 Task: Add an event with the title Performance Improvement Plan Progress Check, date '2024/04/14', time 8:50 AM to 10:50 AMand add a description: During the Quality Assurance Check, a dedicated team or quality assurance professionals will conduct a comprehensive assessment of the project against predetermined quality criteria. The team will review various aspects, including project documentation, processes, methodologies, and actual deliverables, to ensure they meet the defined quality standards., put the event into Red category . Add location for the event as: Johannesburg, South Africa, logged in from the account softage.4@softage.netand send the event invitation to softage.5@softage.net and softage.6@softage.net. Set a reminder for the event At time of event
Action: Mouse moved to (152, 118)
Screenshot: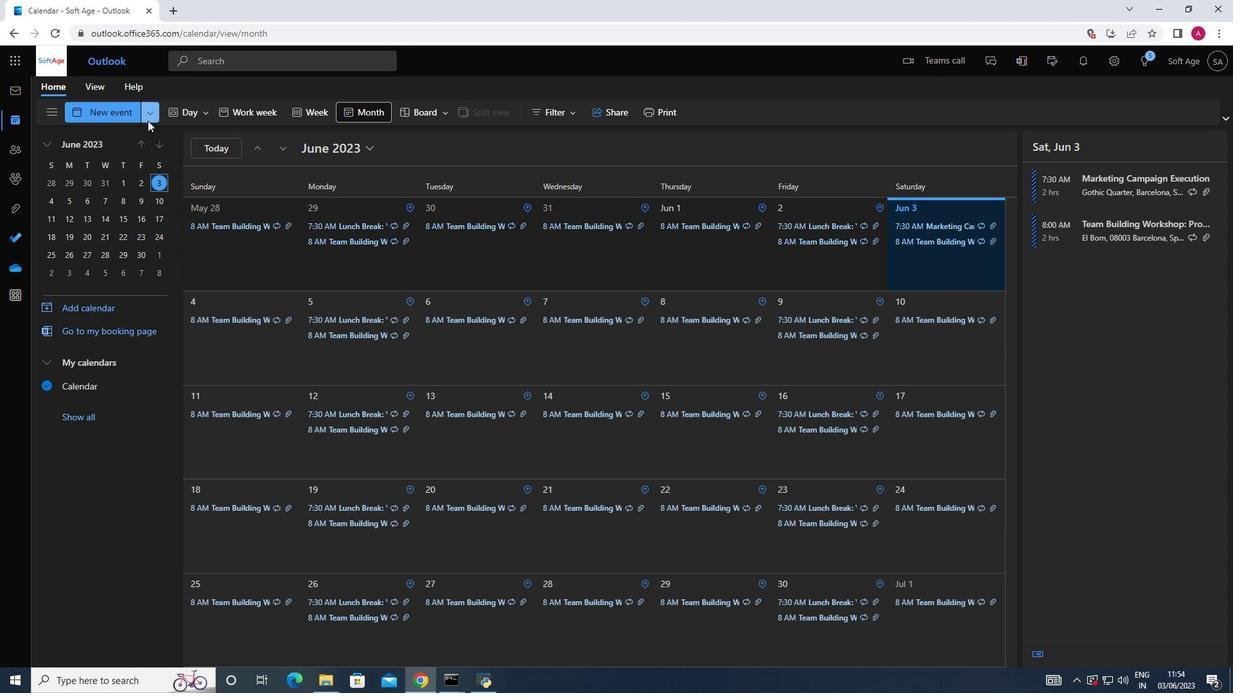 
Action: Mouse pressed left at (152, 118)
Screenshot: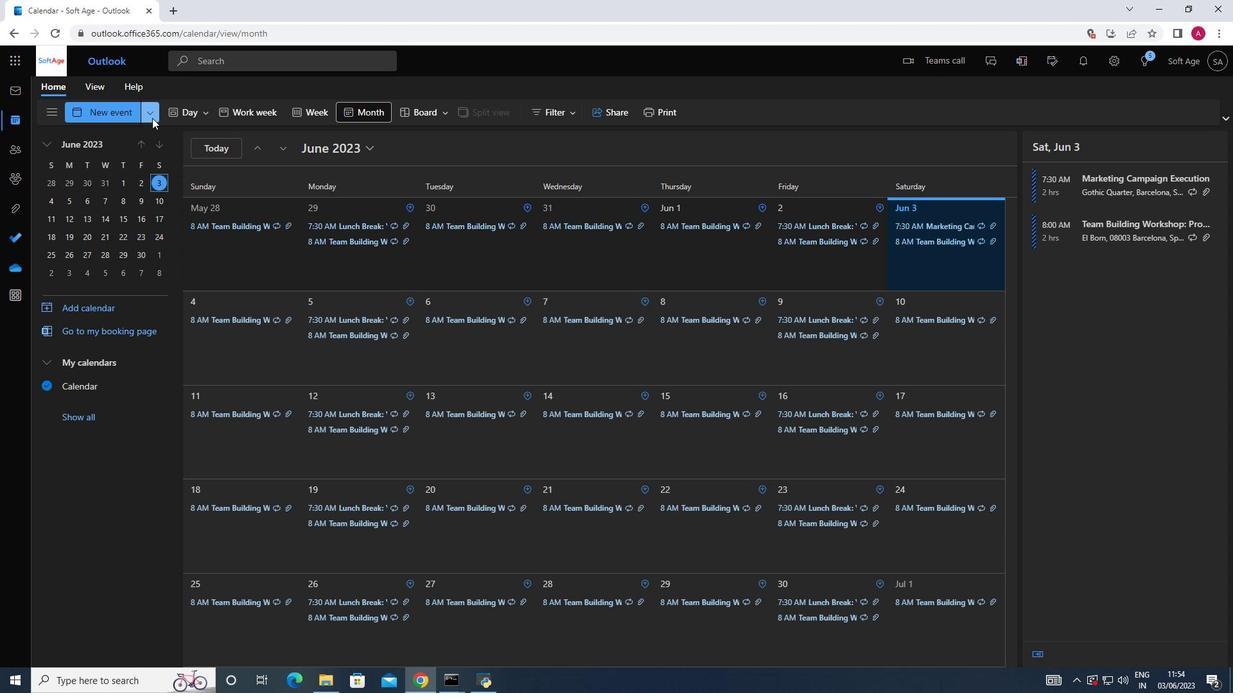 
Action: Mouse moved to (145, 162)
Screenshot: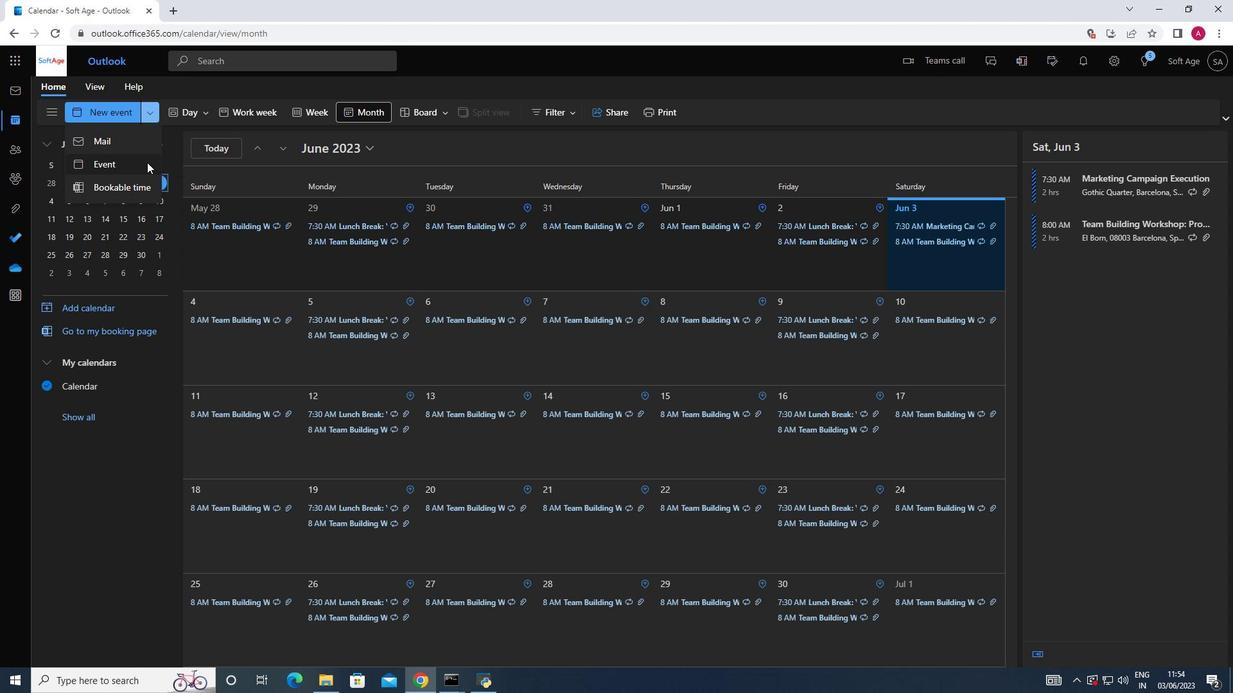 
Action: Mouse pressed left at (145, 162)
Screenshot: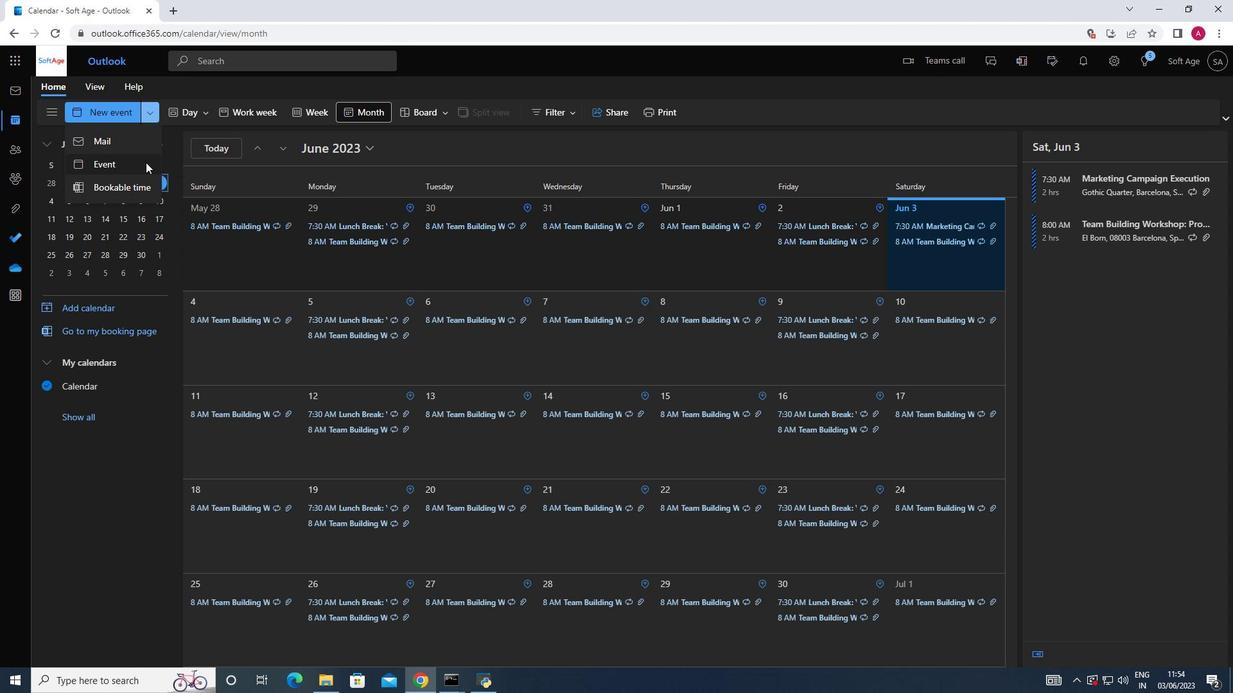 
Action: Mouse moved to (327, 193)
Screenshot: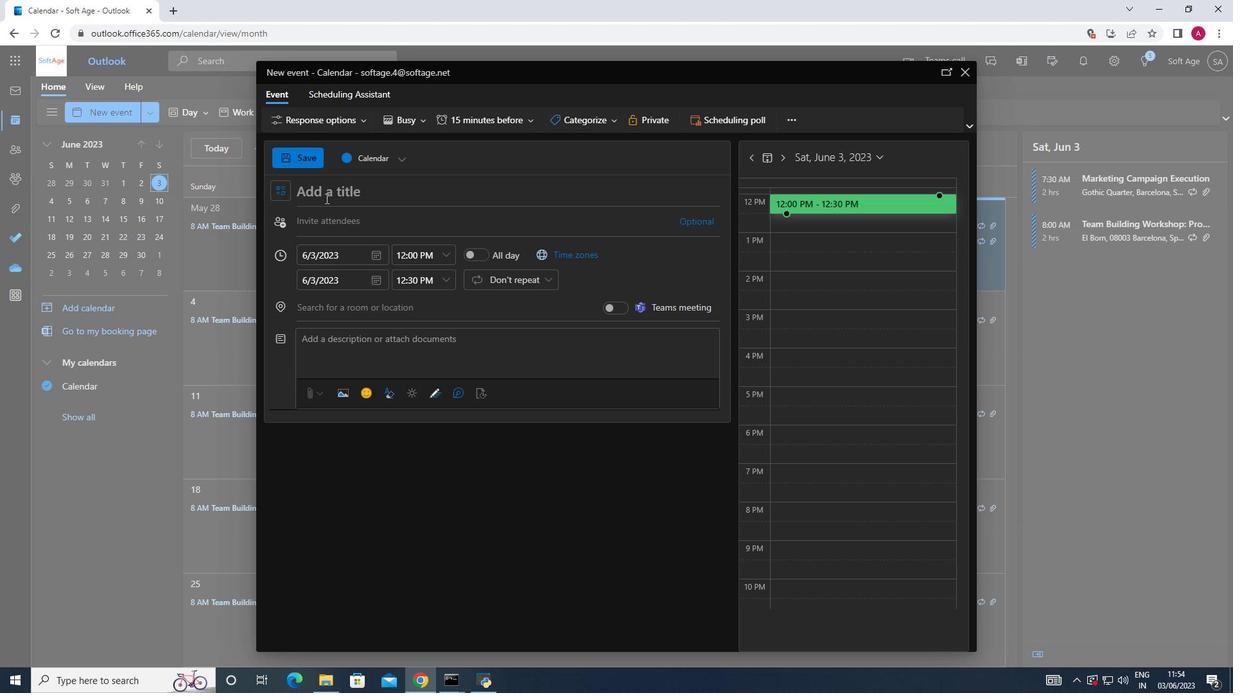 
Action: Mouse pressed left at (327, 193)
Screenshot: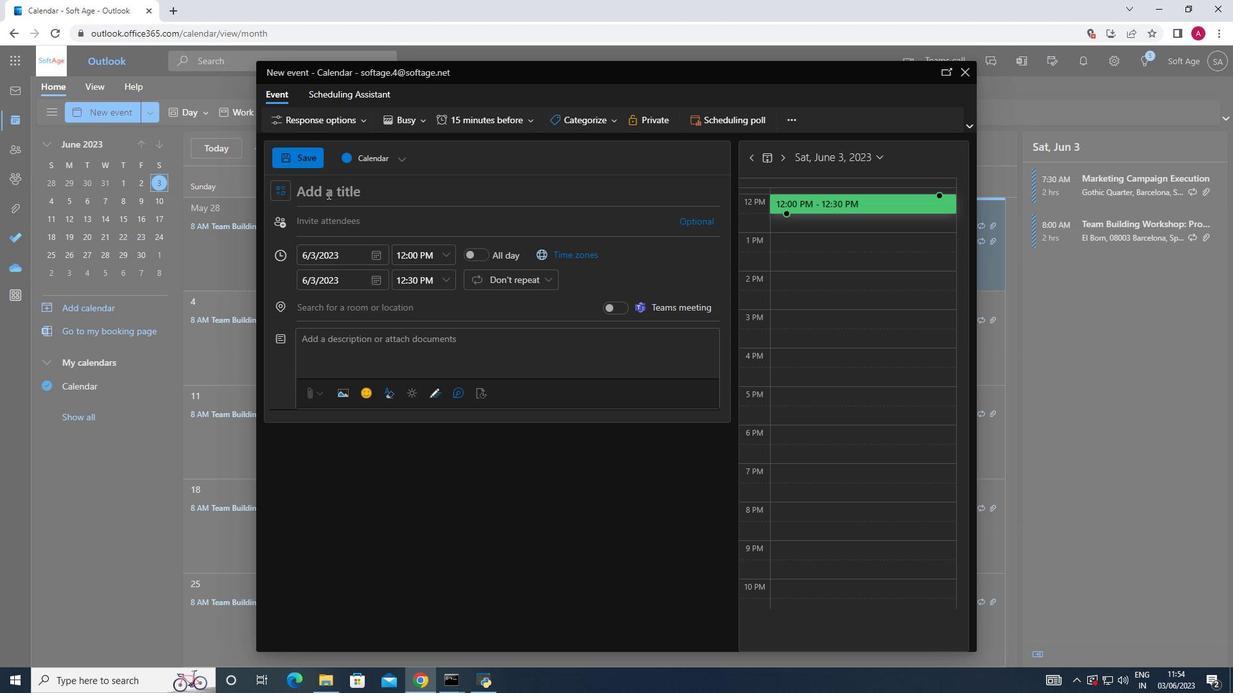 
Action: Key pressed <Key.shift>Performance<Key.space><Key.shift>Improvement<Key.space><Key.shift><Key.shift><Key.shift><Key.shift><Key.shift><Key.shift><Key.shift>Plan<Key.space><Key.shift>Progress<Key.space><Key.shift><Key.shift><Key.shift><Key.shift>Check
Screenshot: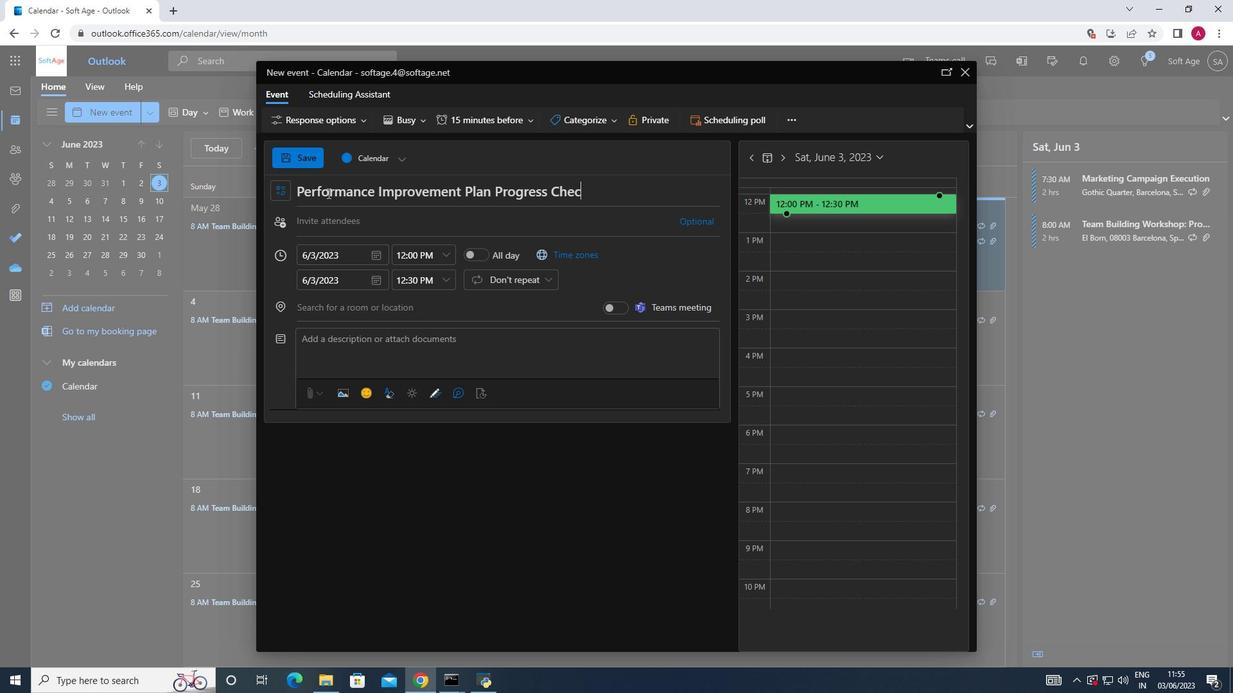 
Action: Mouse moved to (371, 260)
Screenshot: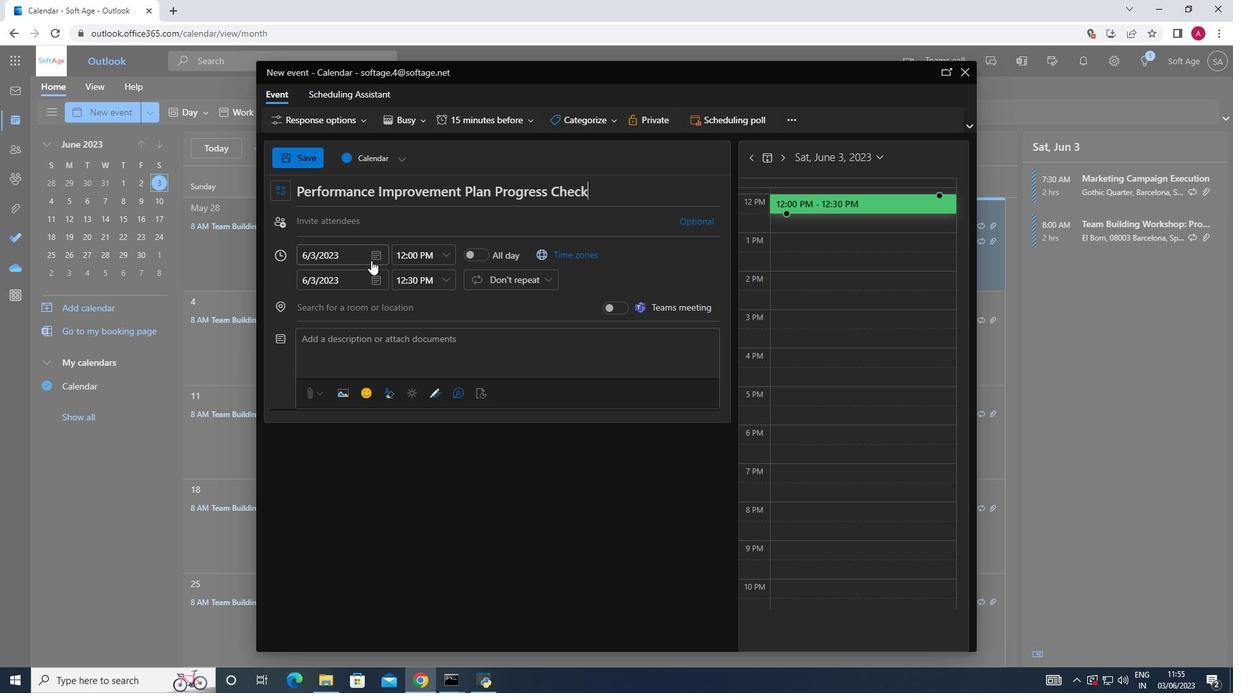 
Action: Mouse pressed left at (371, 260)
Screenshot: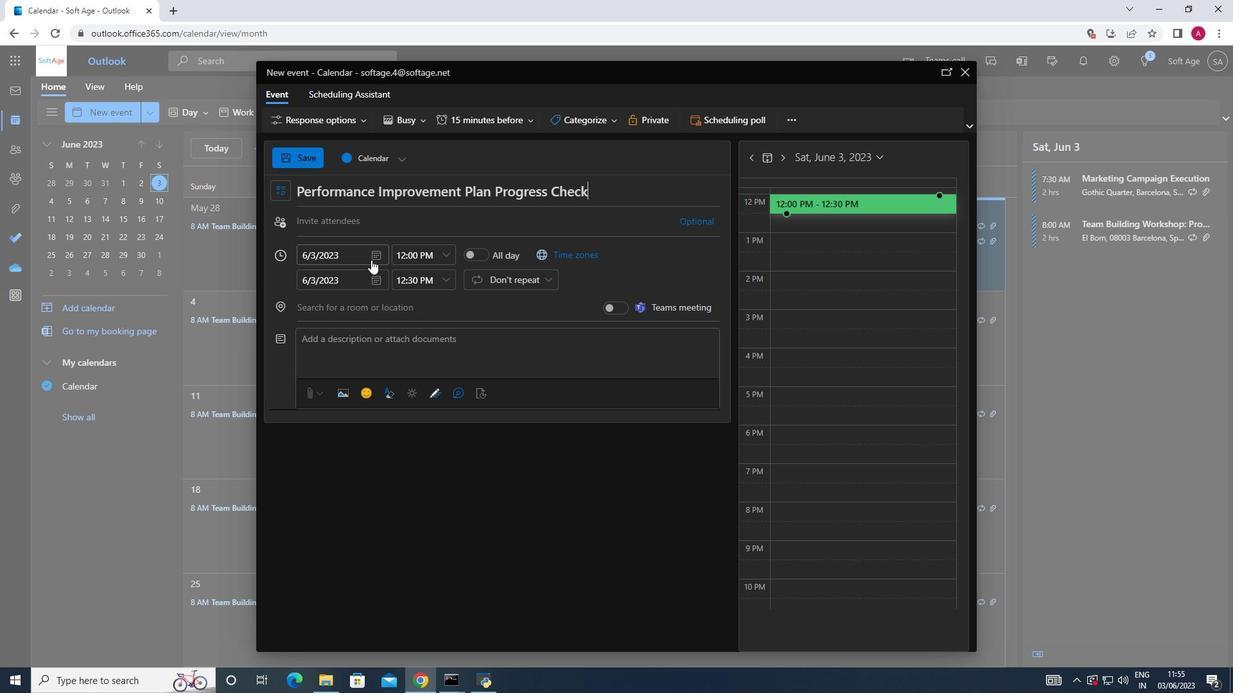 
Action: Mouse moved to (420, 280)
Screenshot: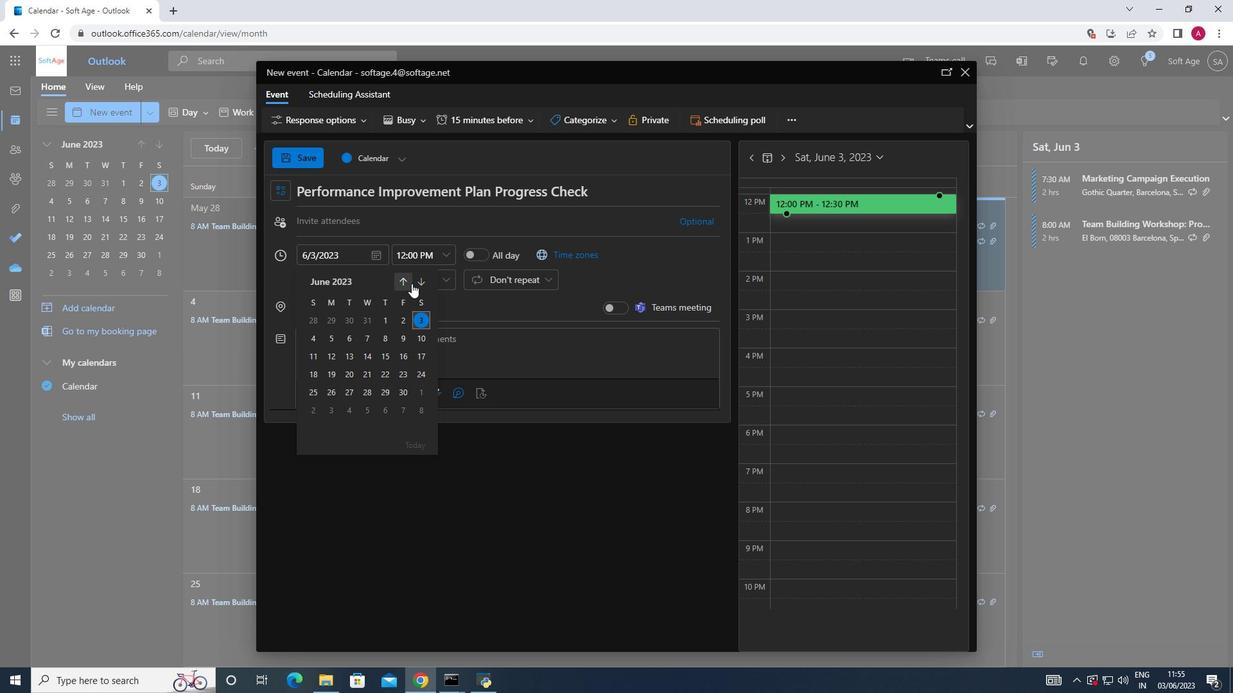 
Action: Mouse pressed left at (420, 280)
Screenshot: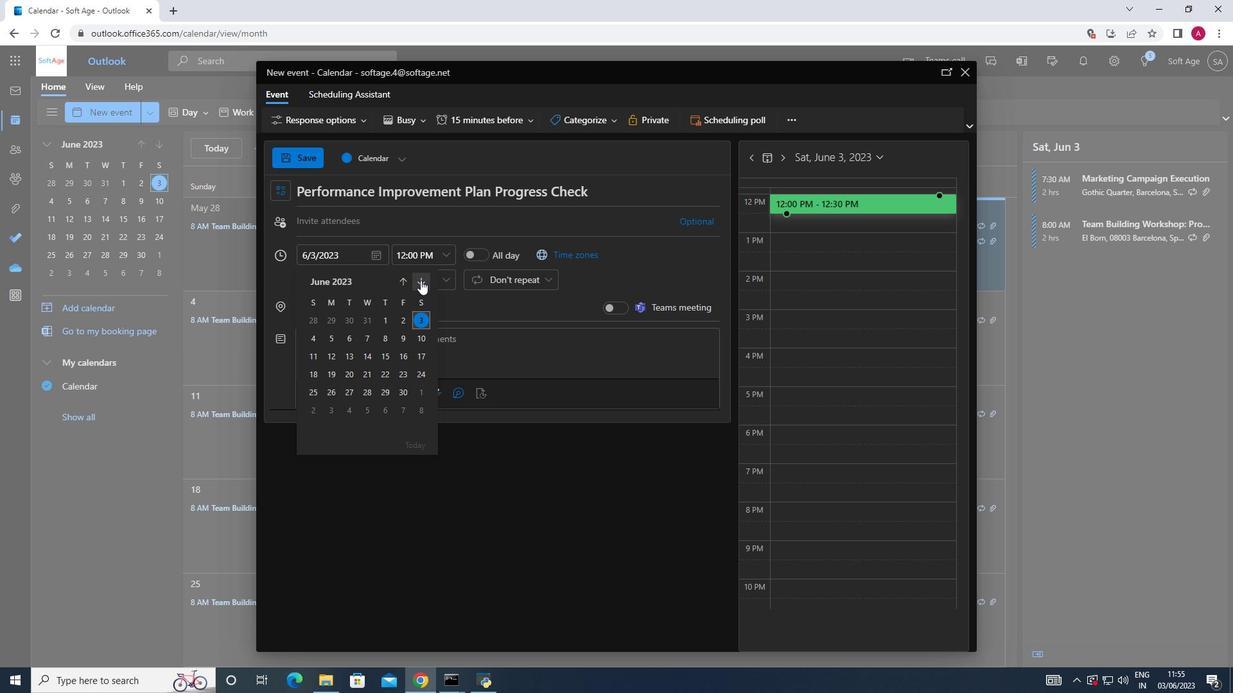 
Action: Mouse moved to (421, 280)
Screenshot: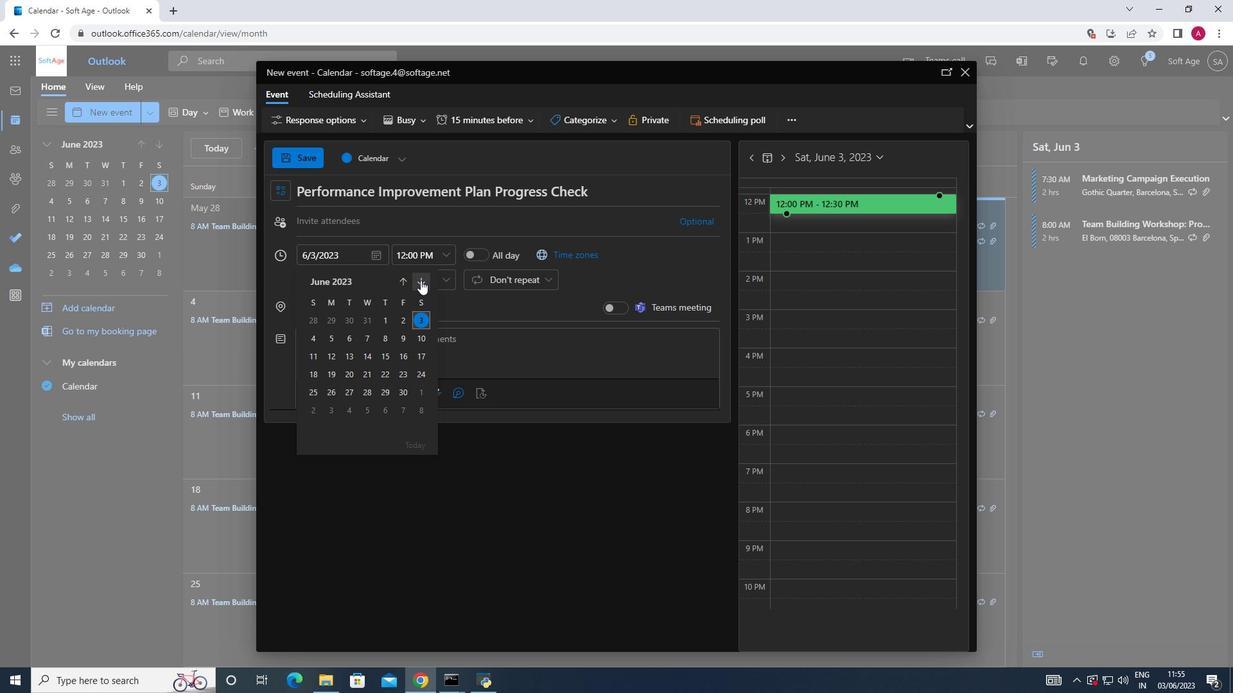 
Action: Mouse pressed left at (421, 280)
Screenshot: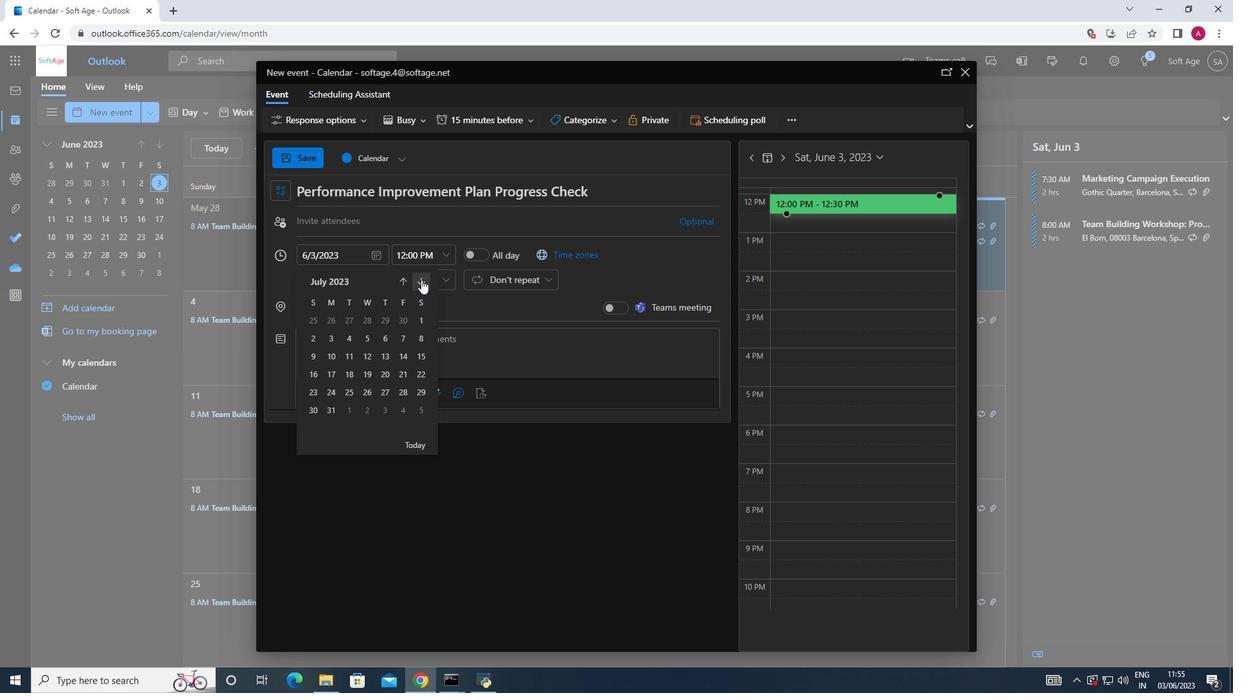 
Action: Mouse pressed left at (421, 280)
Screenshot: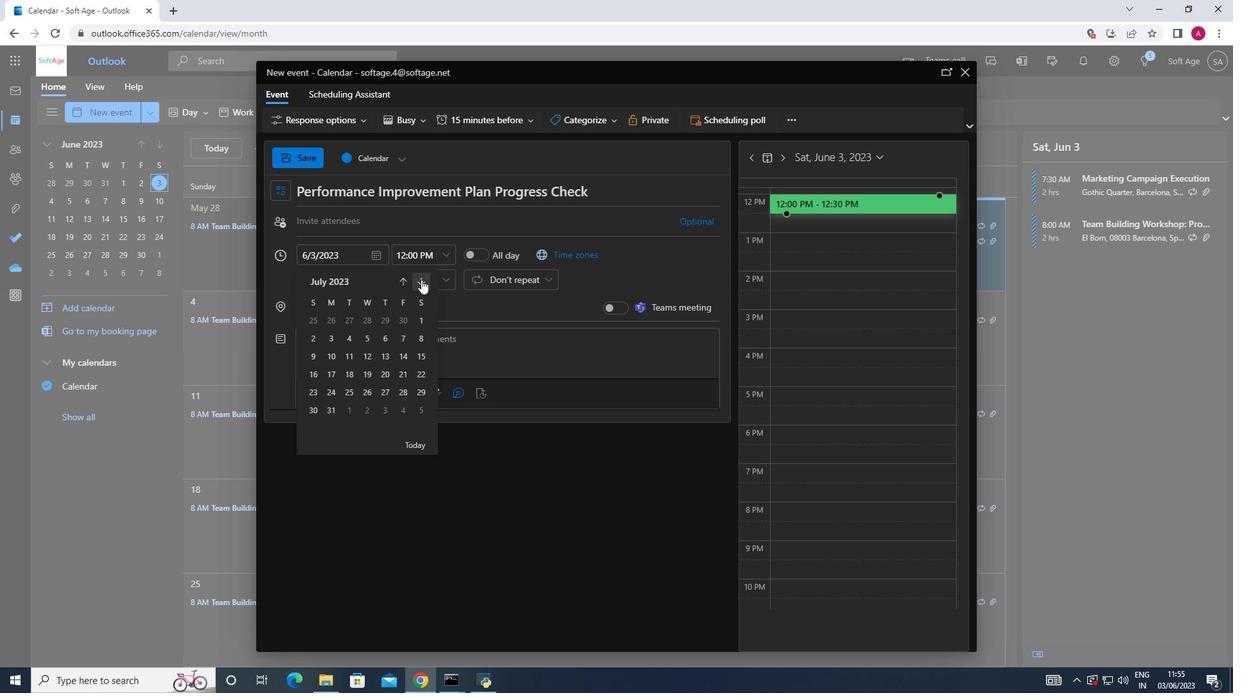 
Action: Mouse pressed left at (421, 280)
Screenshot: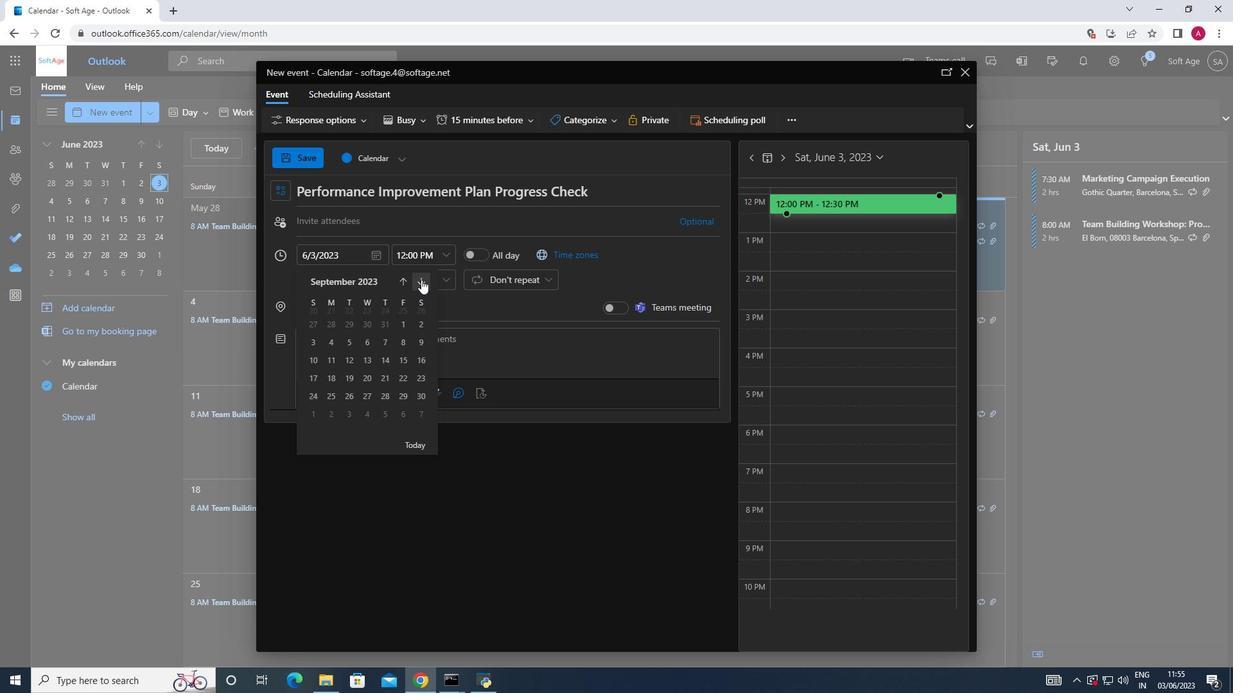 
Action: Mouse pressed left at (421, 280)
Screenshot: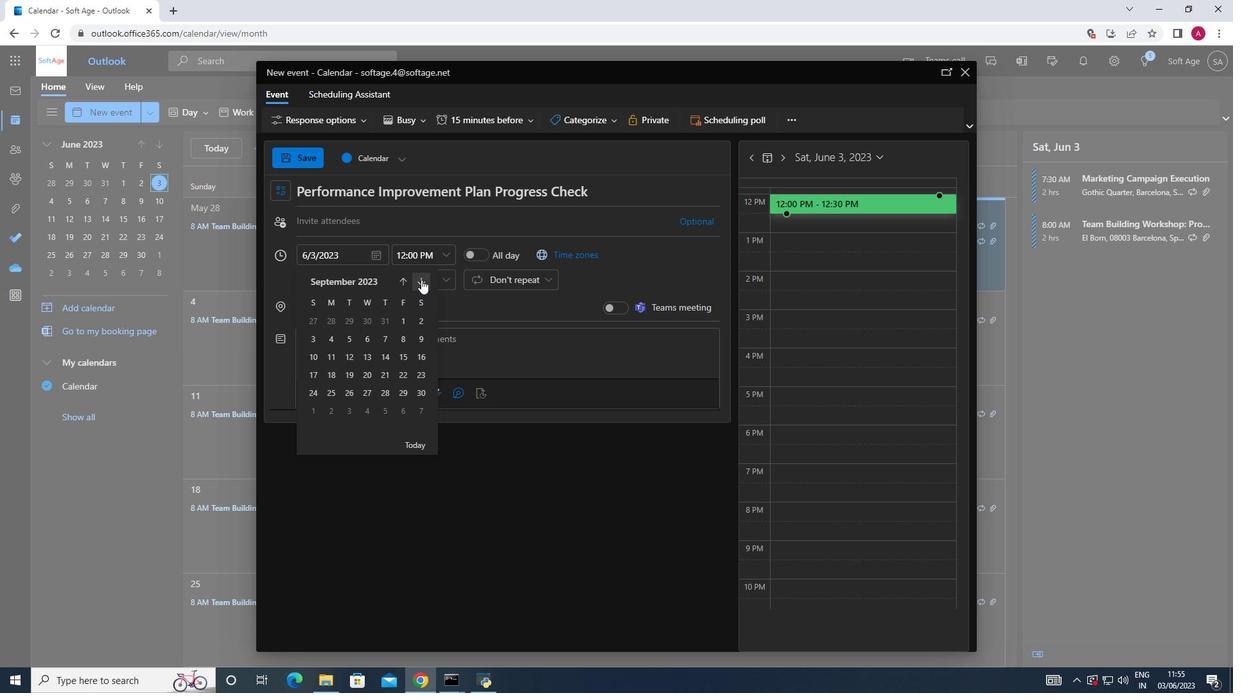 
Action: Mouse pressed left at (421, 280)
Screenshot: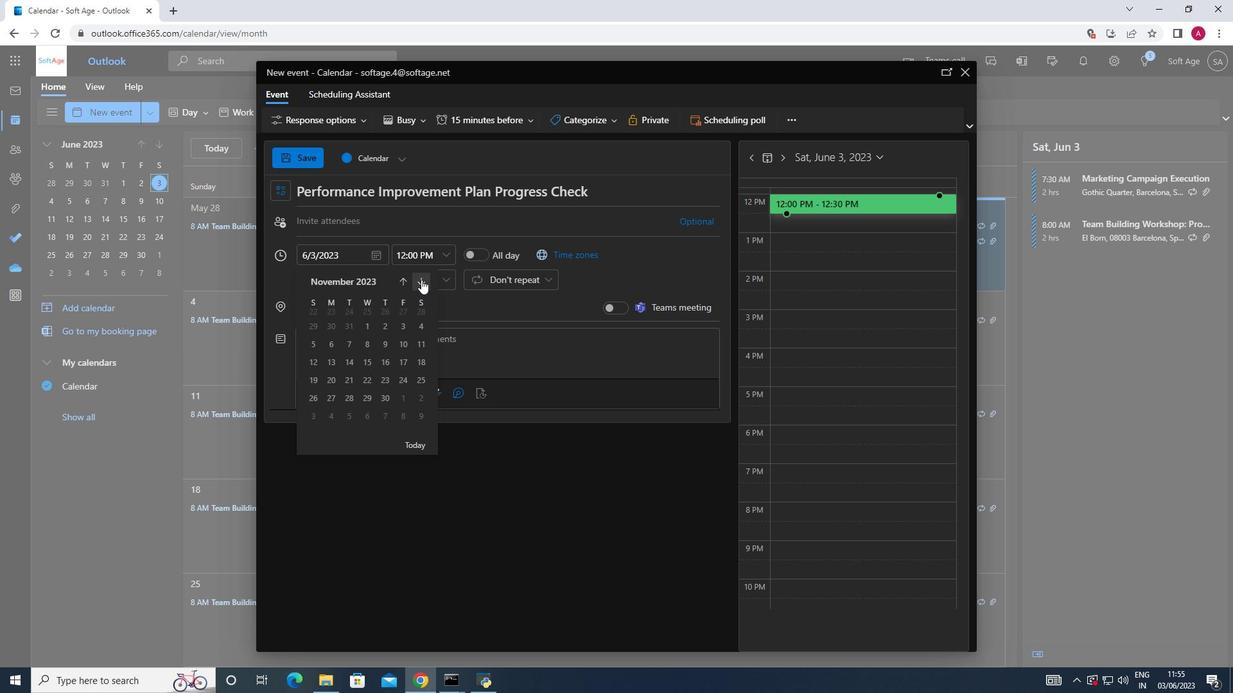 
Action: Mouse pressed left at (421, 280)
Screenshot: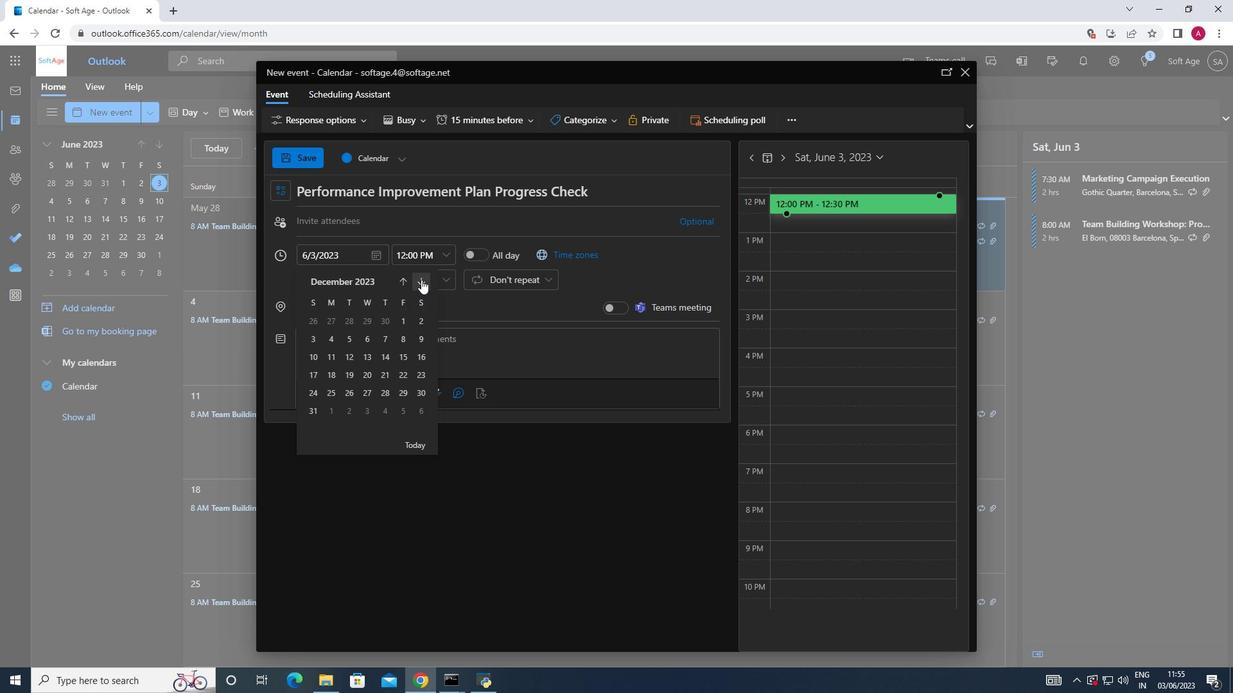 
Action: Mouse pressed left at (421, 280)
Screenshot: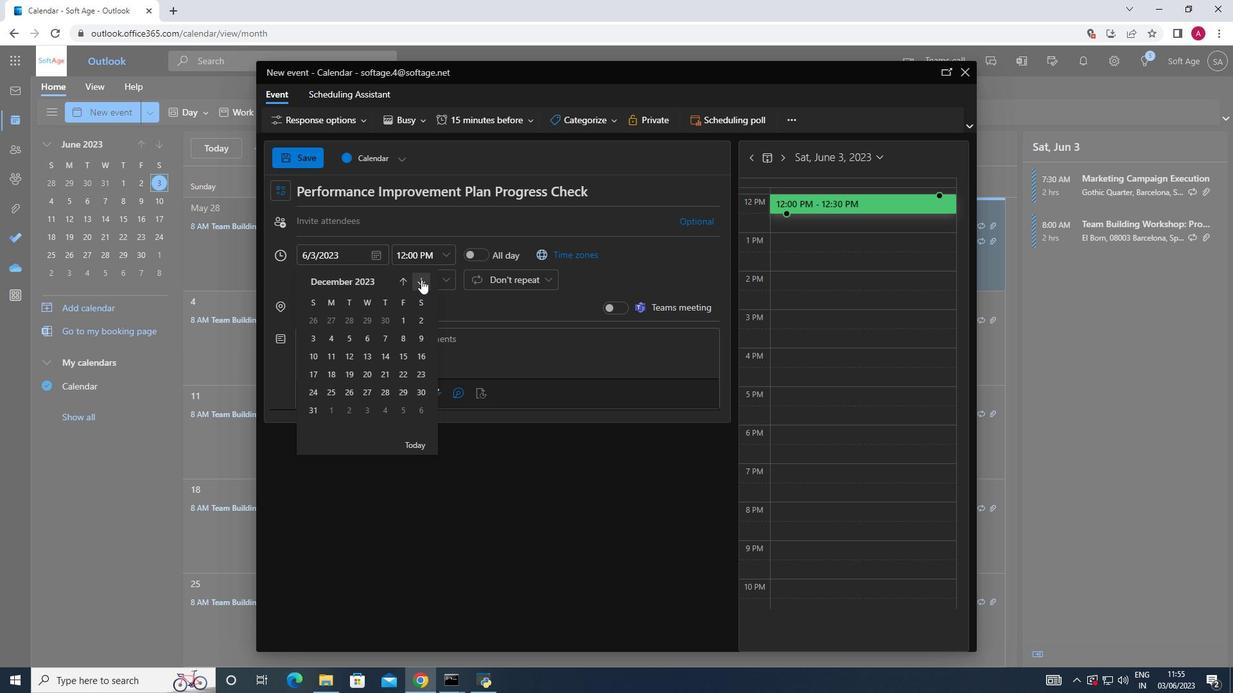 
Action: Mouse pressed left at (421, 280)
Screenshot: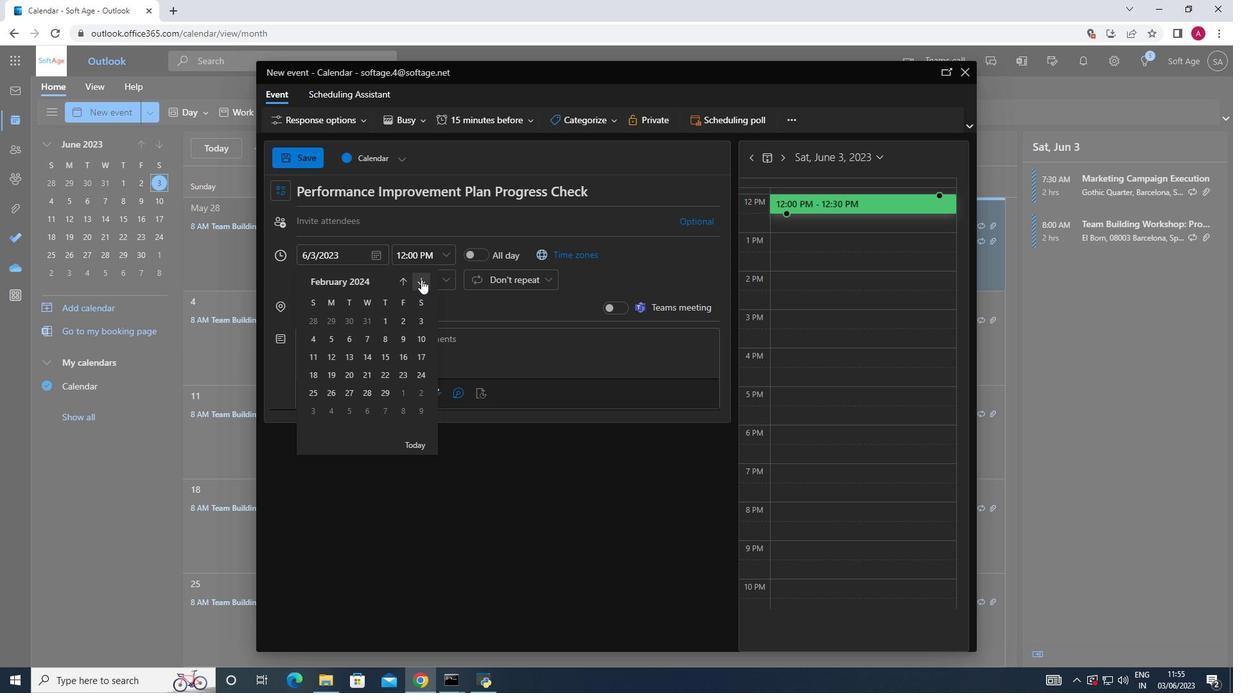 
Action: Mouse pressed left at (421, 280)
Screenshot: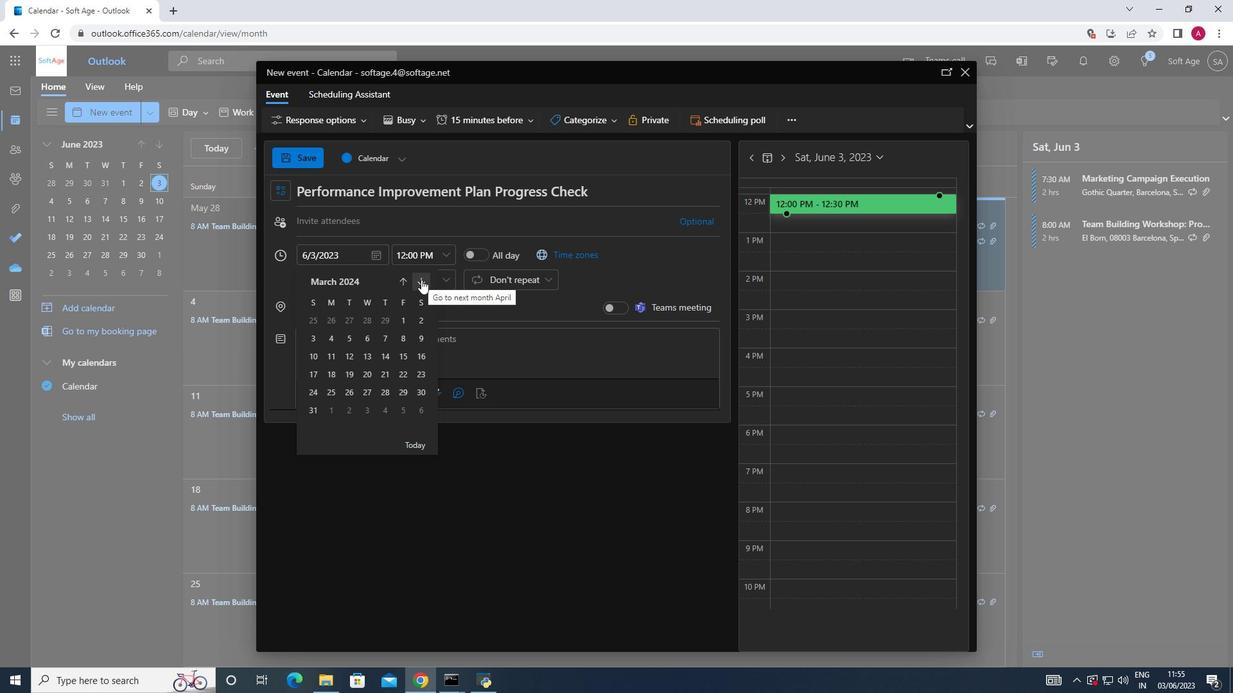 
Action: Mouse moved to (318, 356)
Screenshot: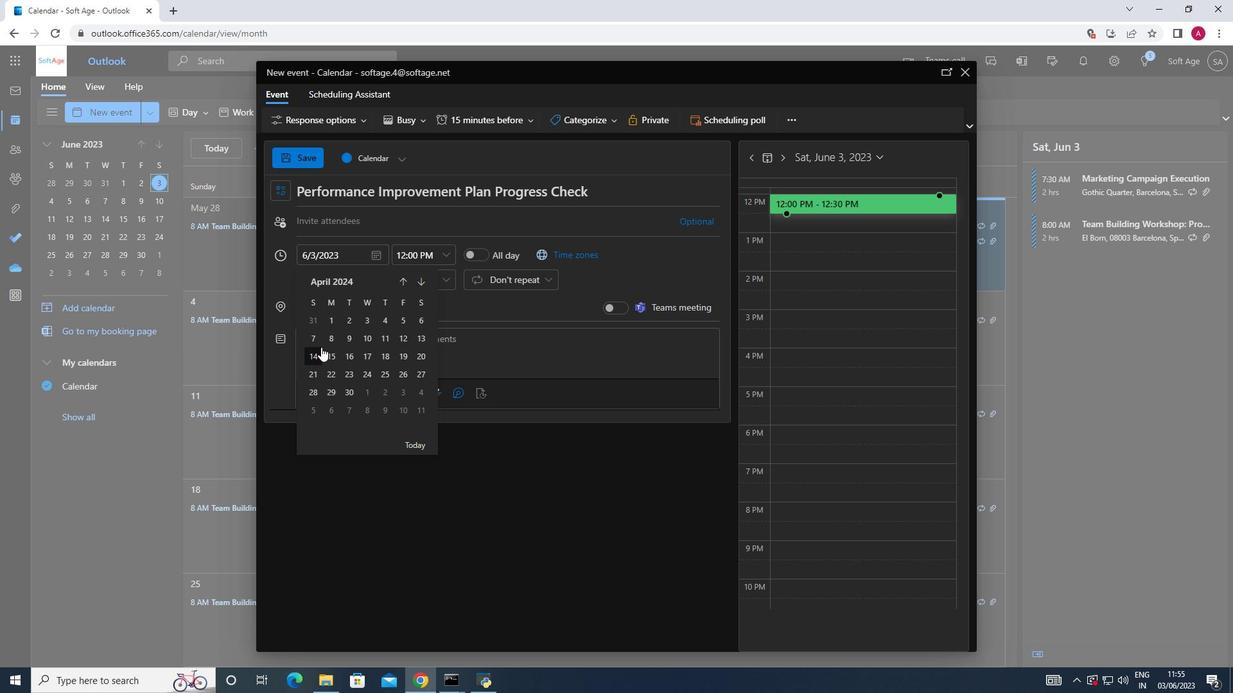 
Action: Mouse pressed left at (318, 356)
Screenshot: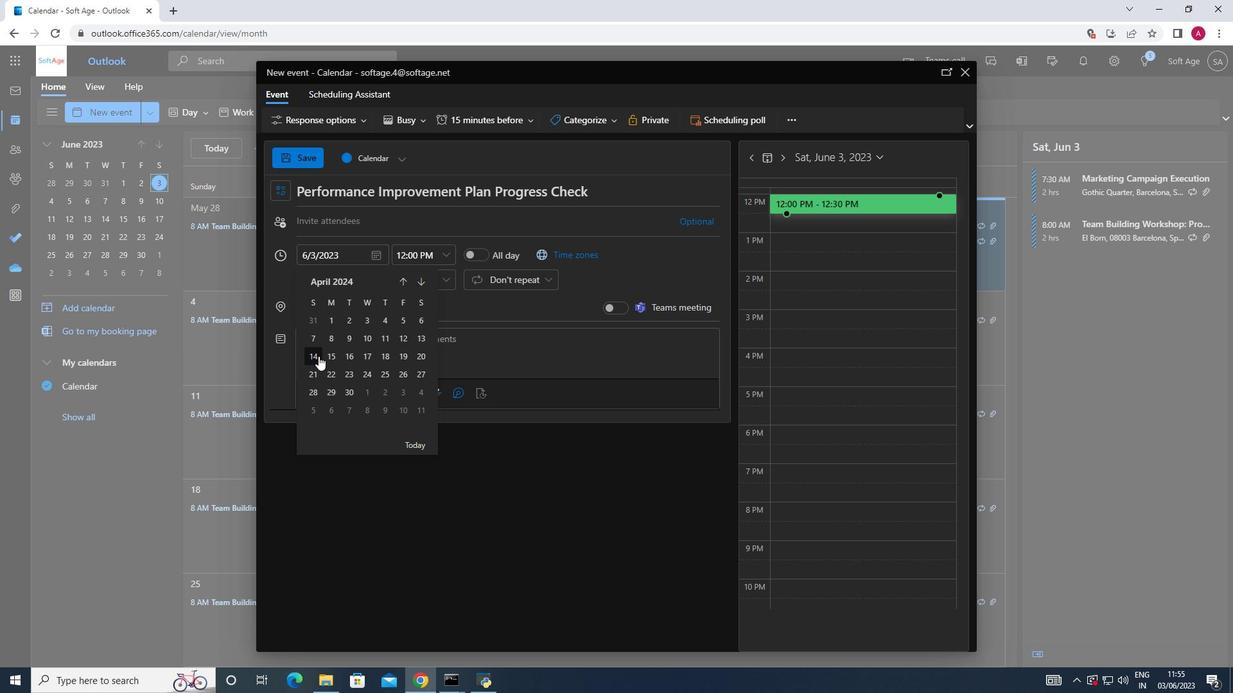 
Action: Mouse moved to (442, 258)
Screenshot: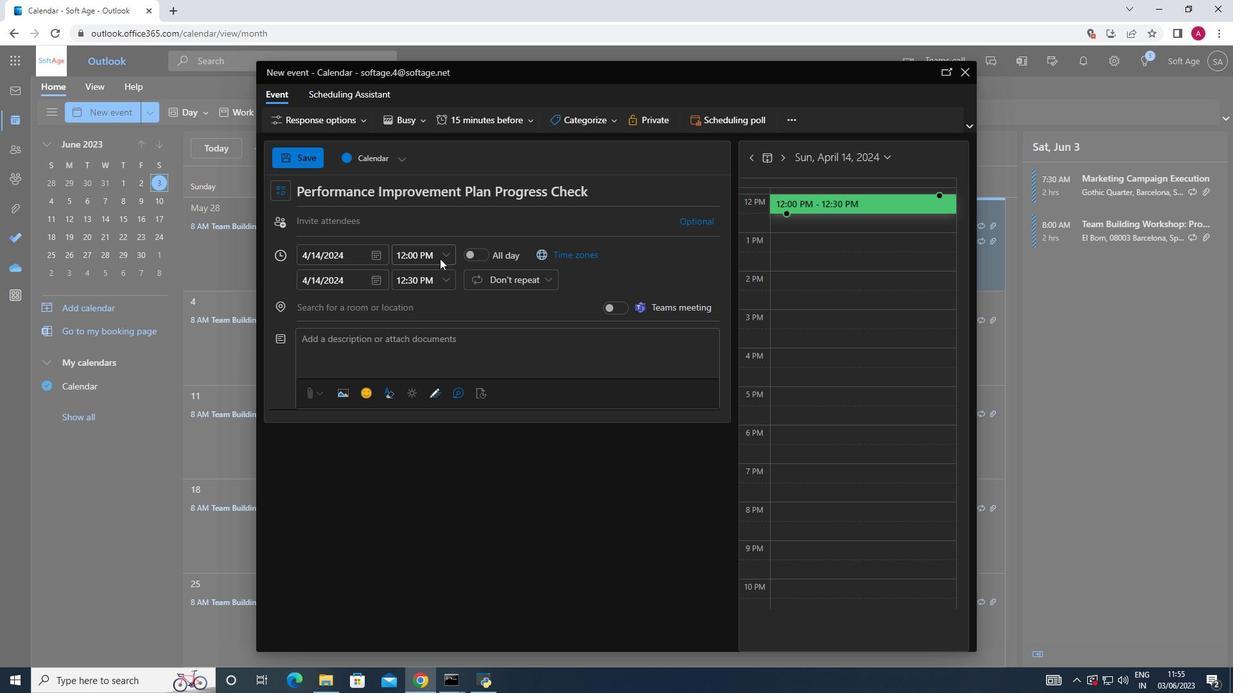 
Action: Mouse pressed left at (442, 258)
Screenshot: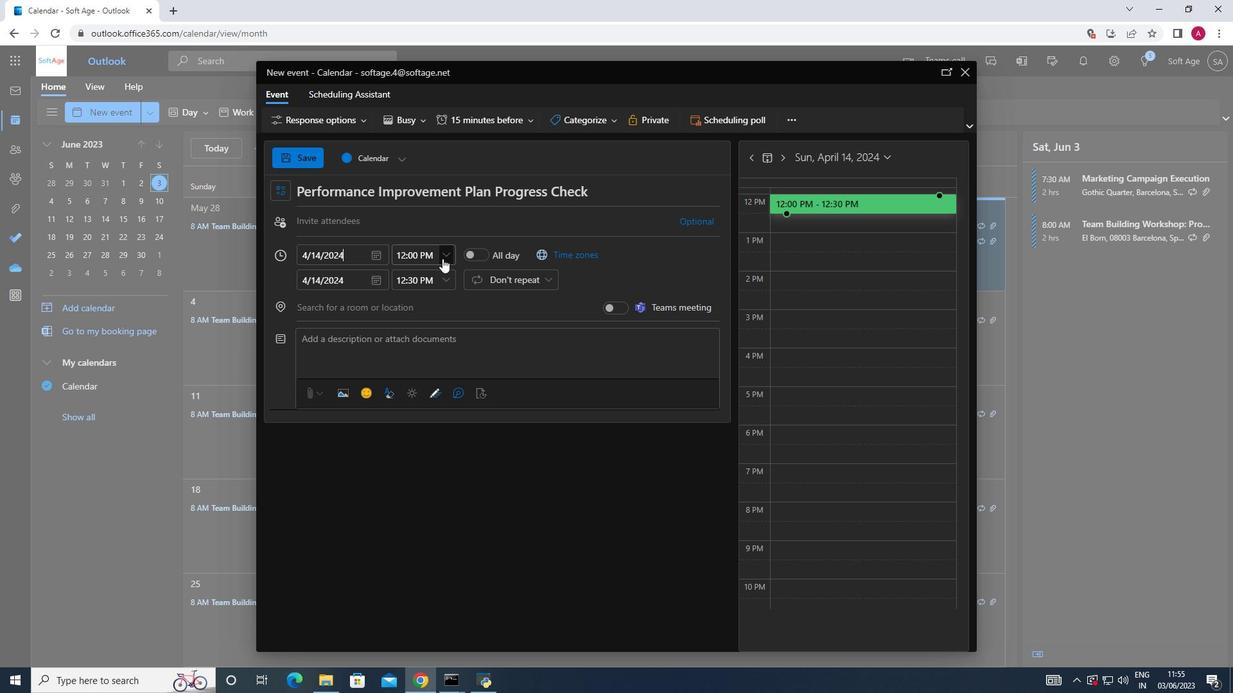 
Action: Mouse moved to (445, 269)
Screenshot: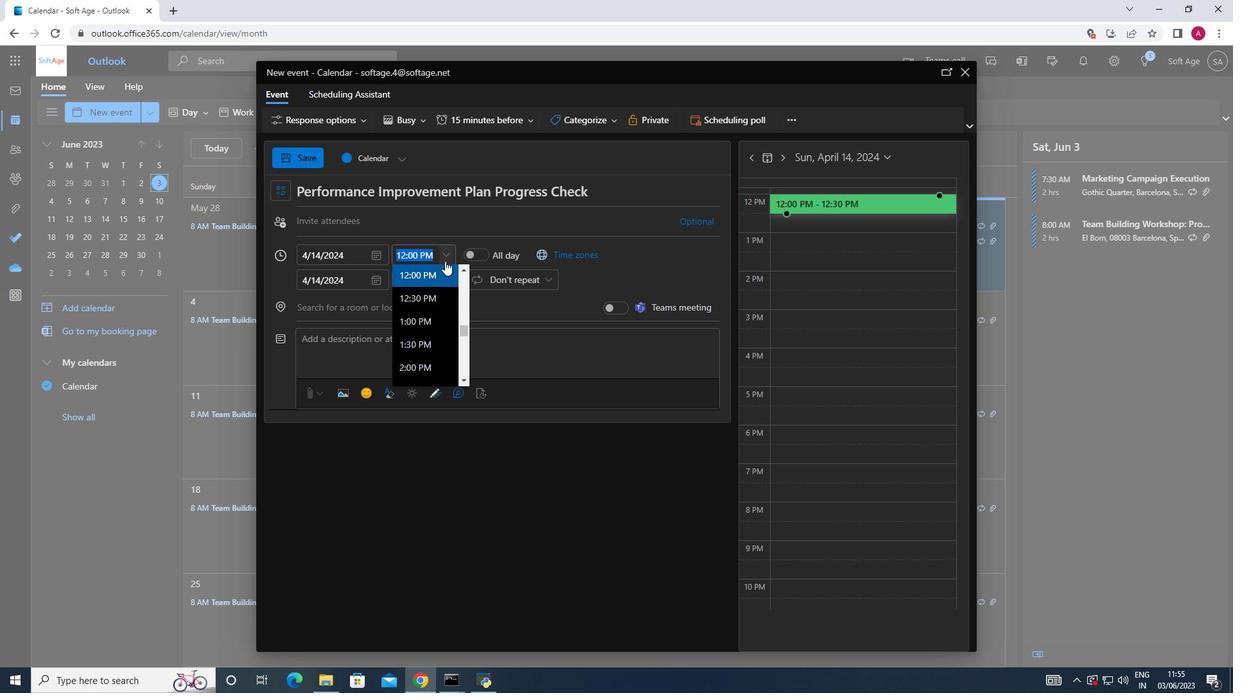 
Action: Mouse scrolled (445, 269) with delta (0, 0)
Screenshot: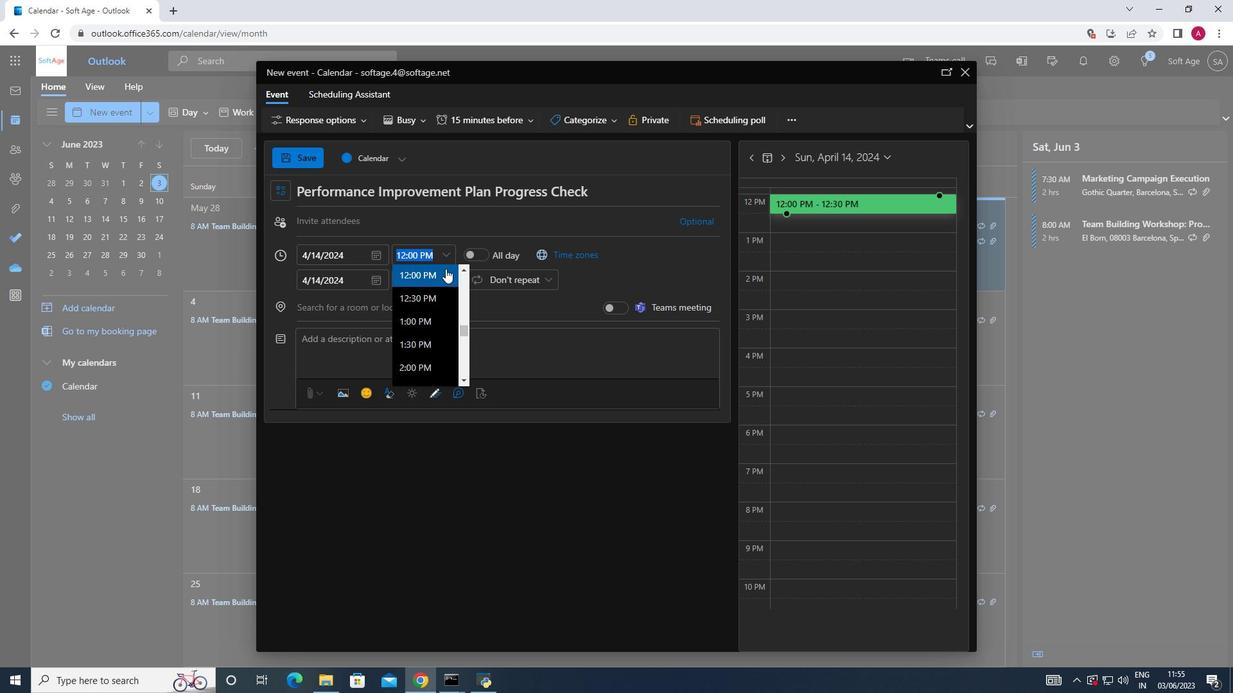 
Action: Mouse scrolled (445, 269) with delta (0, 0)
Screenshot: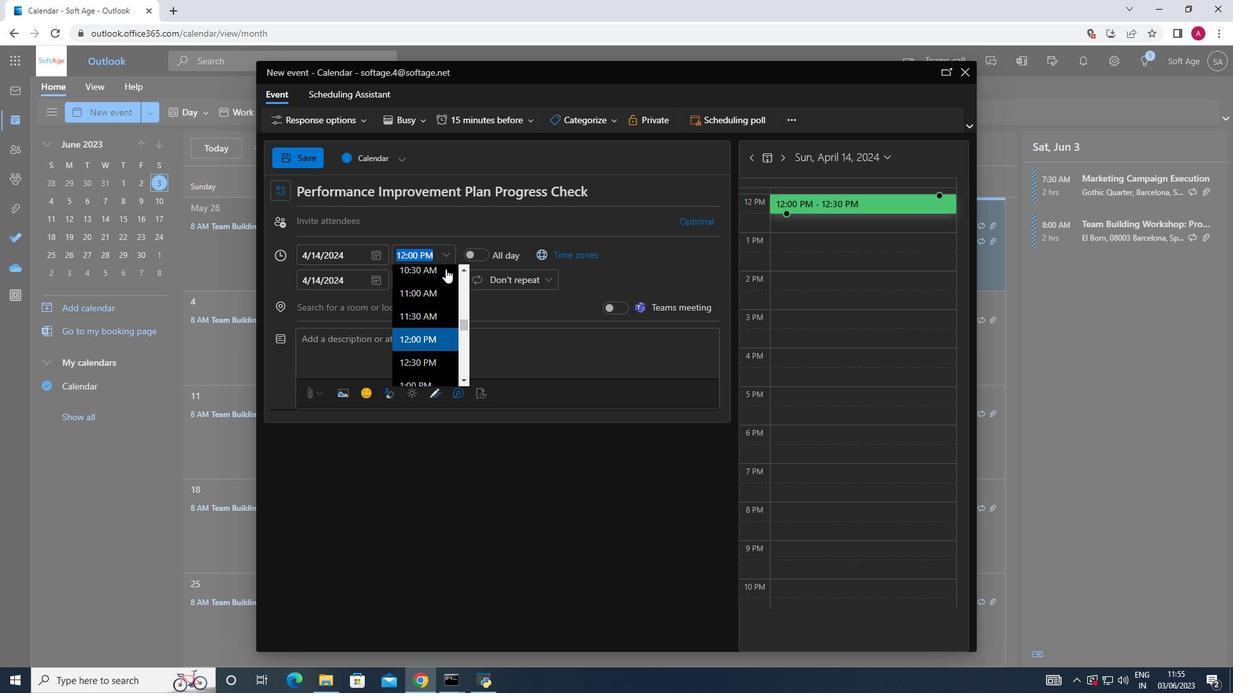 
Action: Key pressed 8<Key.shift_r>:50
Screenshot: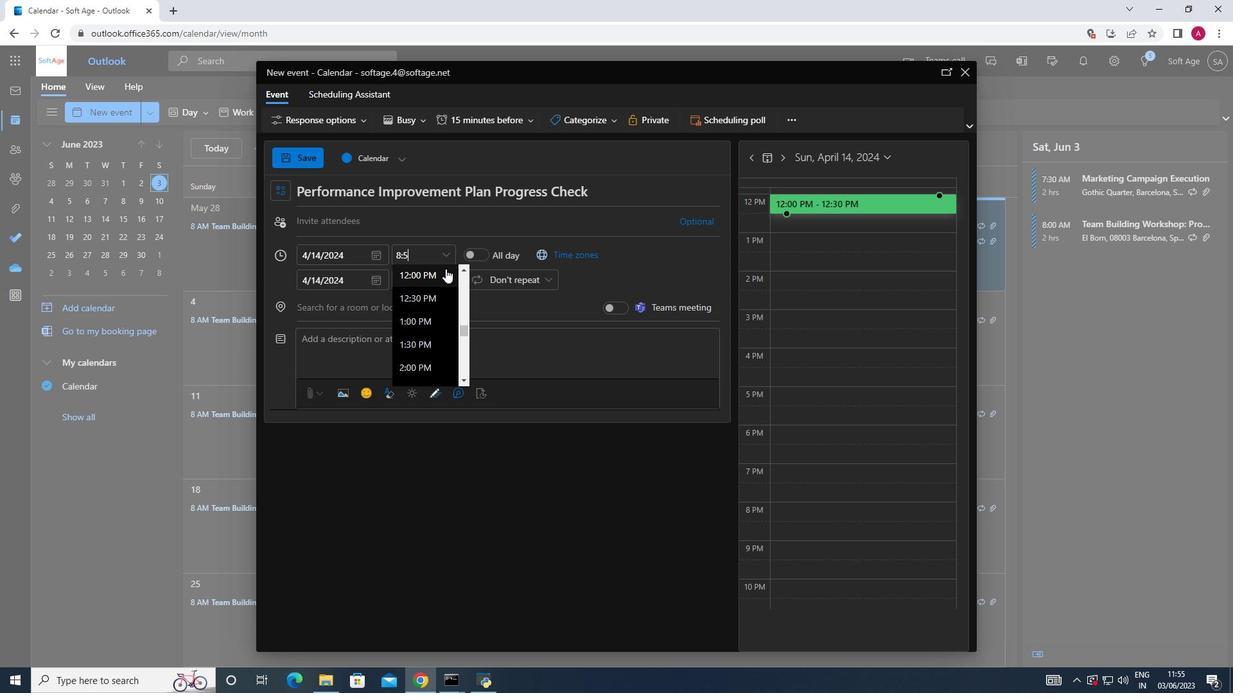 
Action: Mouse moved to (540, 186)
Screenshot: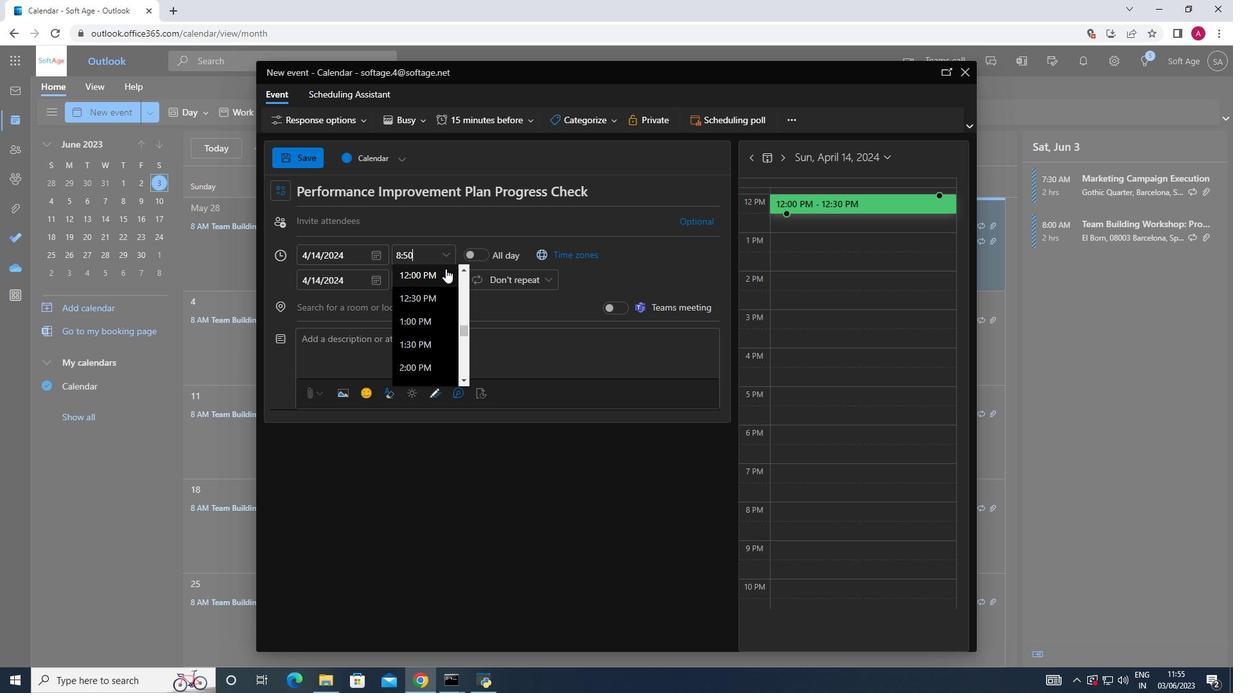 
Action: Key pressed <Key.space><Key.shift>A<Key.shift_r>M<Key.enter>
Screenshot: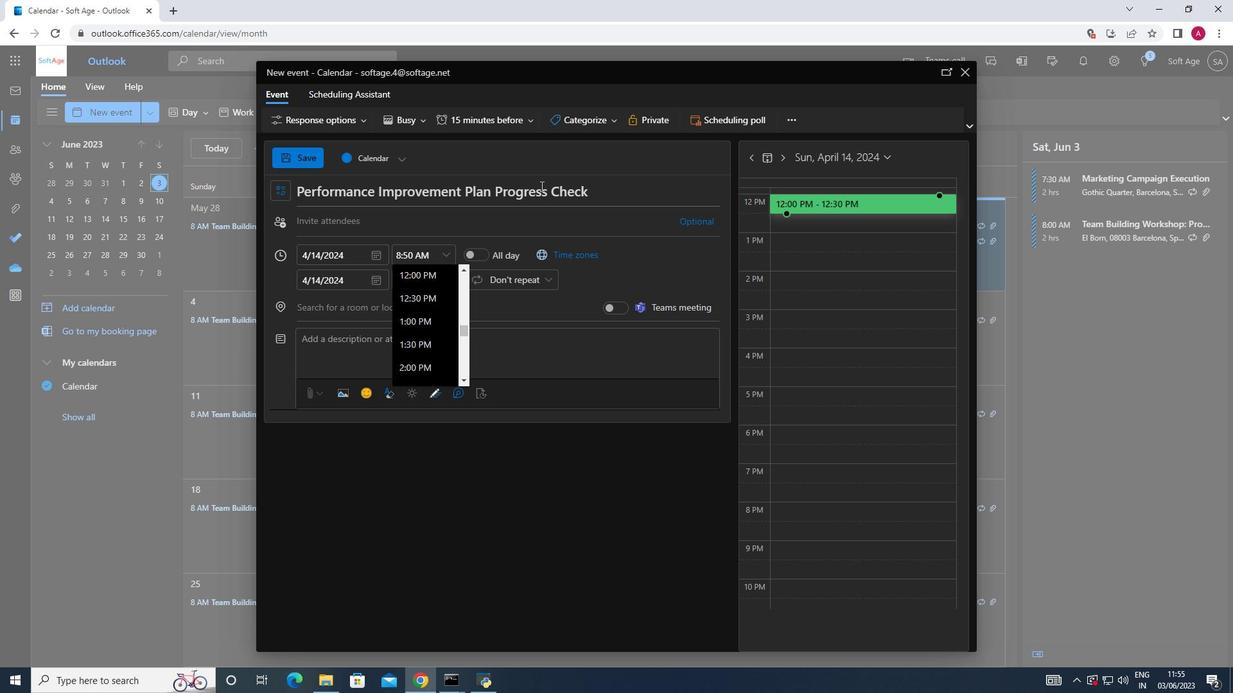 
Action: Mouse moved to (443, 281)
Screenshot: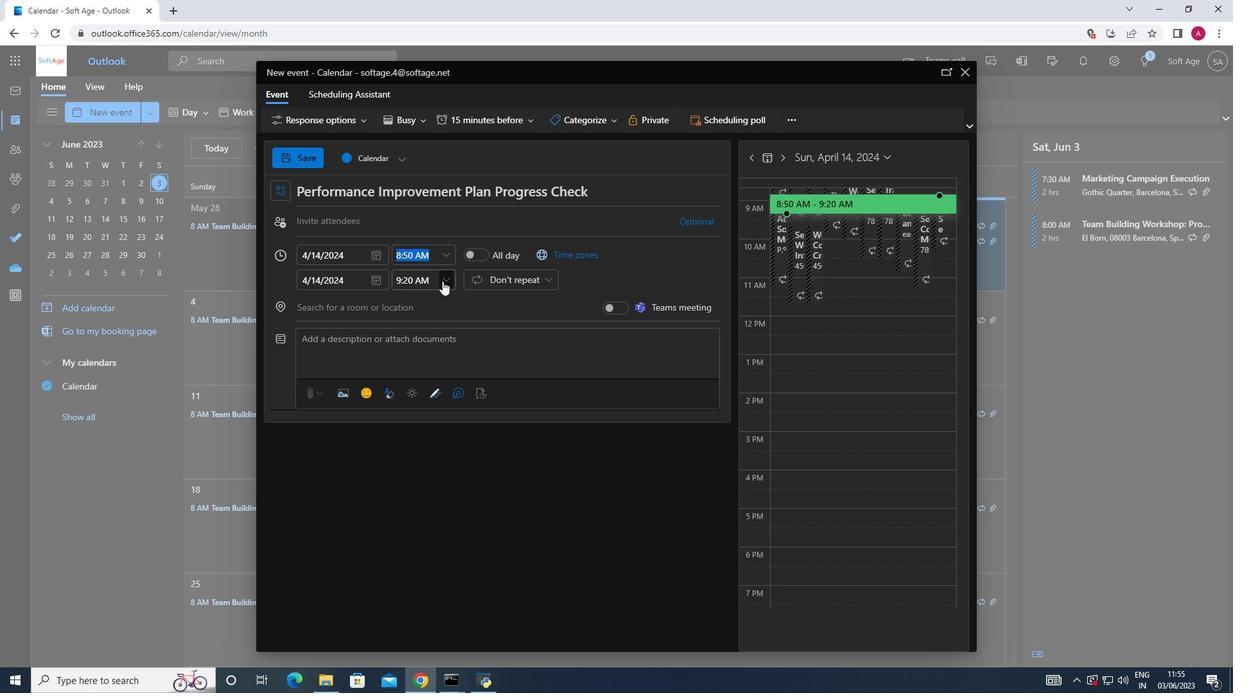 
Action: Mouse pressed left at (443, 281)
Screenshot: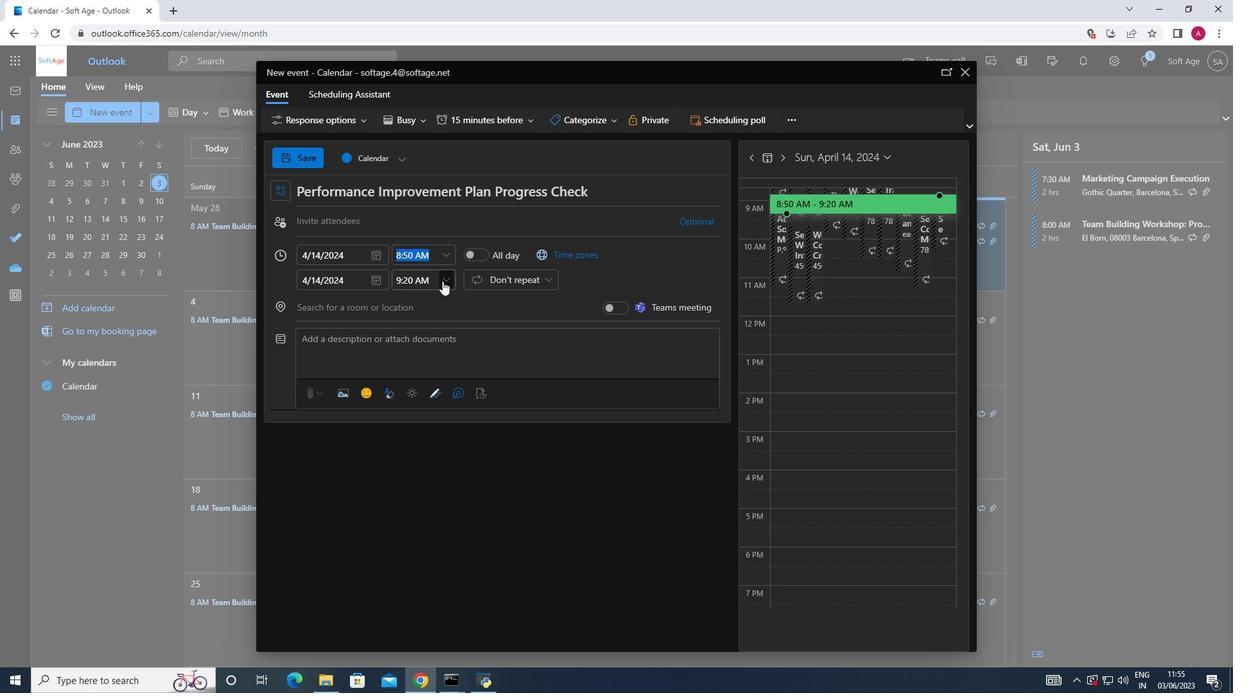 
Action: Mouse moved to (409, 363)
Screenshot: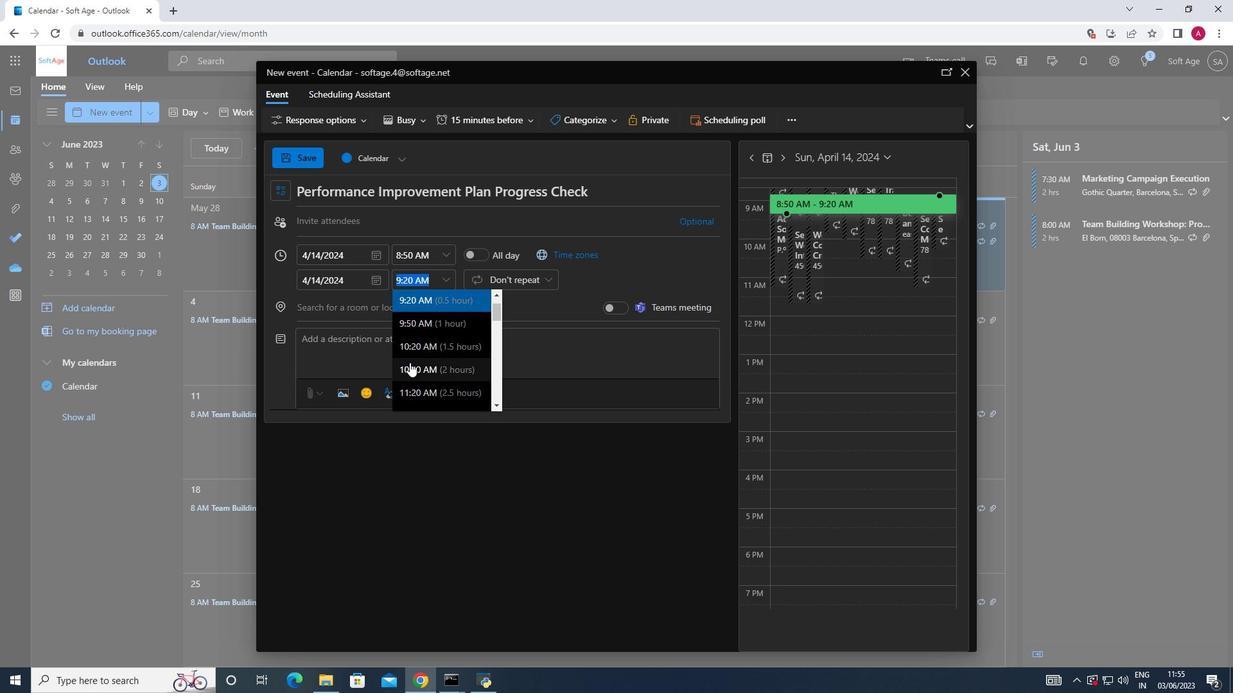 
Action: Mouse pressed left at (409, 363)
Screenshot: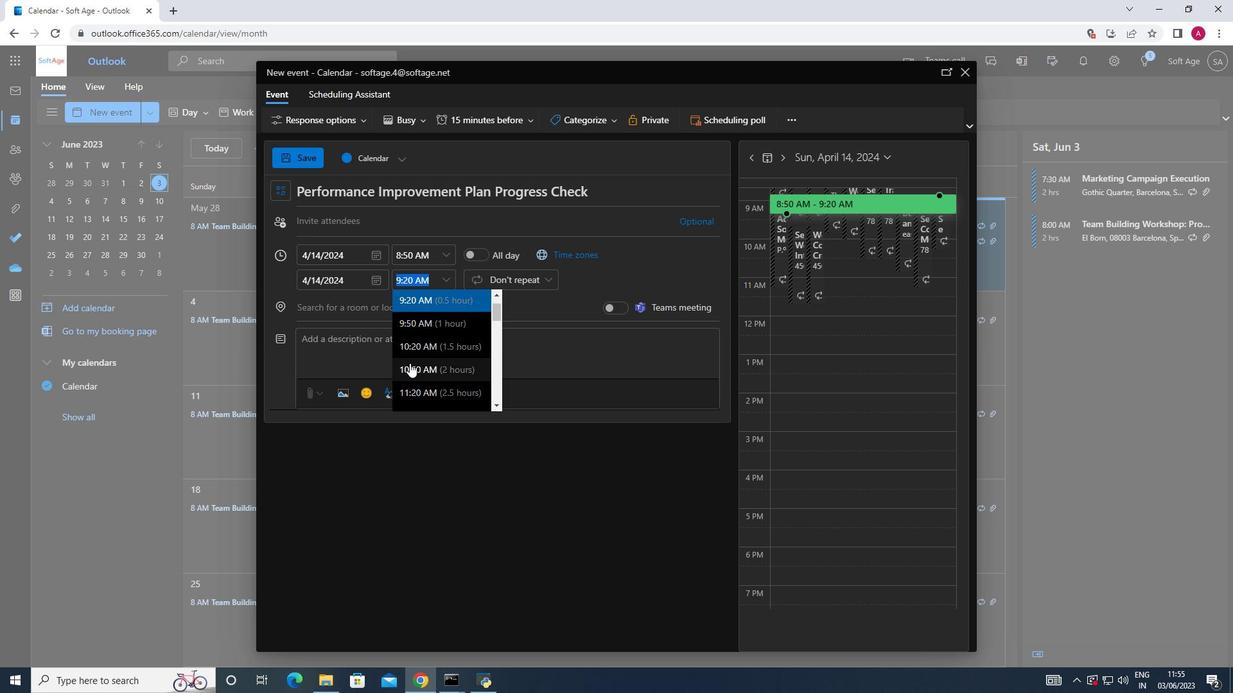 
Action: Mouse moved to (341, 348)
Screenshot: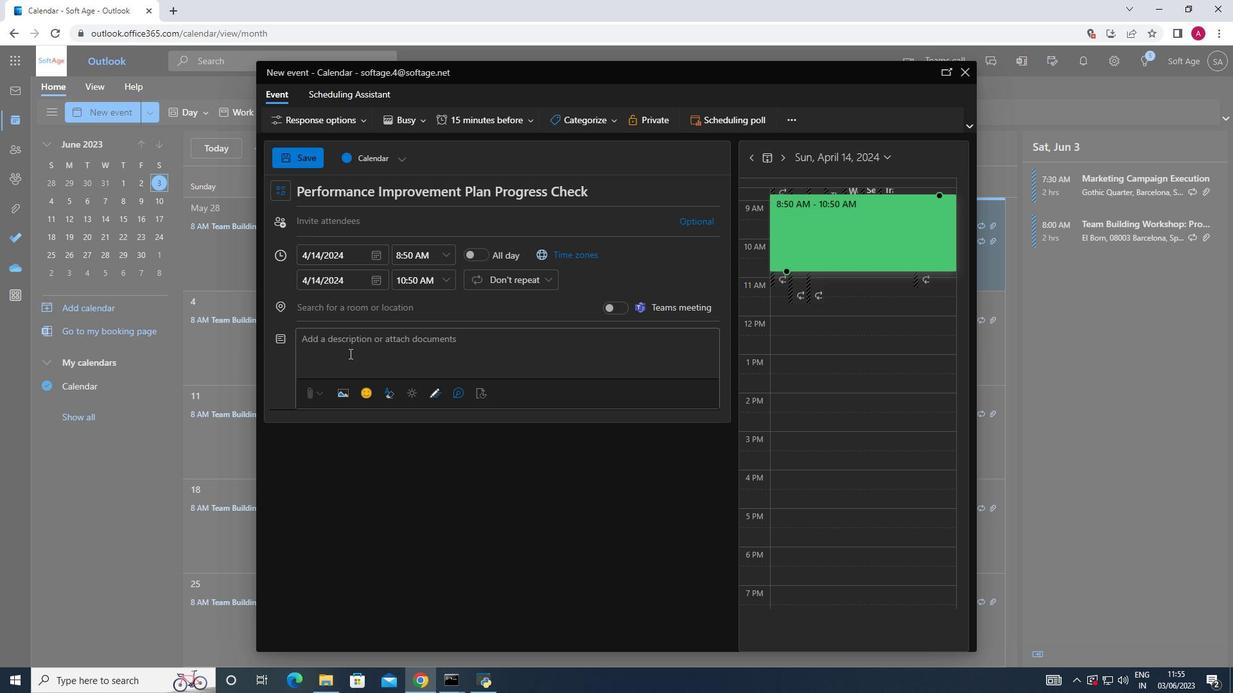 
Action: Mouse pressed left at (341, 348)
Screenshot: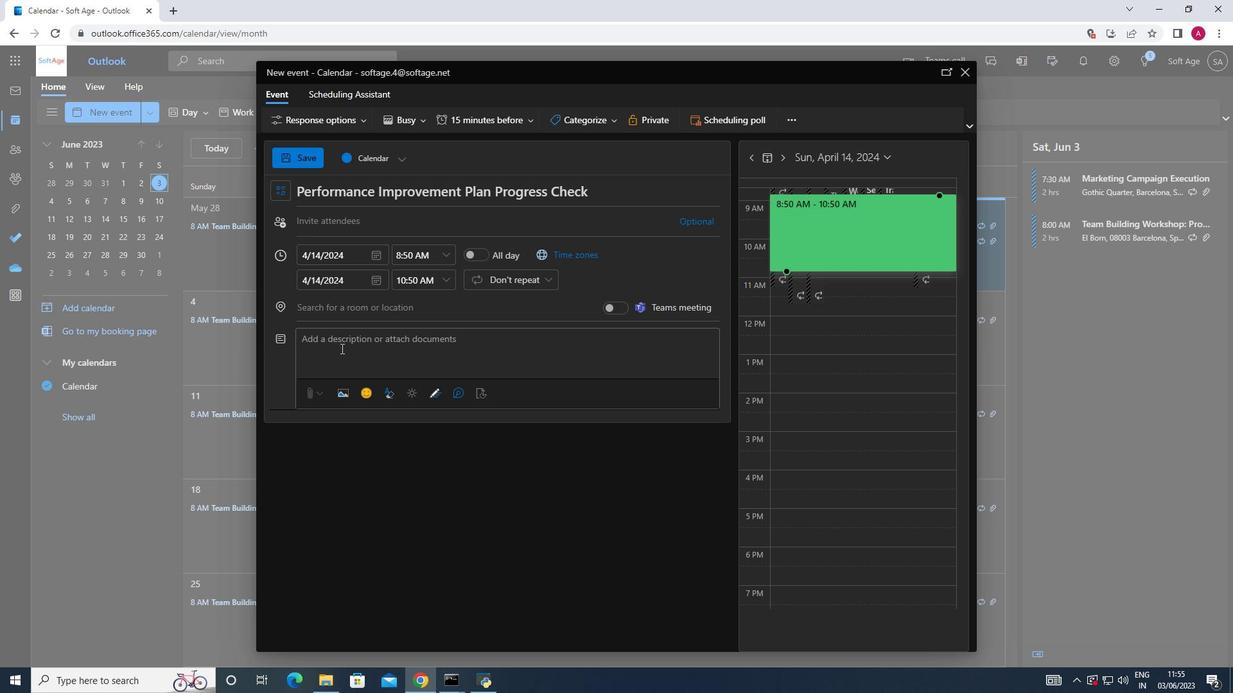 
Action: Key pressed <Key.shift>During<Key.space>the<Key.space><Key.shift><Key.shift><Key.shift><Key.shift><Key.shift><Key.shift><Key.shift><Key.shift><Key.shift><Key.shift><Key.shift><Key.shift><Key.shift><Key.shift><Key.shift><Key.shift><Key.shift><Key.shift><Key.shift><Key.shift>Quality<Key.space><Key.shift>Assurance<Key.space><Key.shift>Check<Key.space><Key.backspace>.<Key.backspace>,<Key.space>a<Key.space>dedicated<Key.space>team<Key.space>or<Key.space>quality<Key.space>assurance<Key.space><Key.shift>Check<Key.space><Key.backspace>,<Key.space>a<Key.space>dedicated<Key.space><Key.backspace>ta<Key.backspace><Key.backspace><Key.space>team<Key.space>or<Key.space>quality<Key.space>assurance<Key.space>professionals<Key.space>will<Key.space>conduct<Key.space>a<Key.space>x<Key.backspace>comprehensive<Key.space>assessmento<Key.backspace><Key.space>of<Key.space>the<Key.space>project<Key.space>against<Key.space>predeterminded<Key.space>
Screenshot: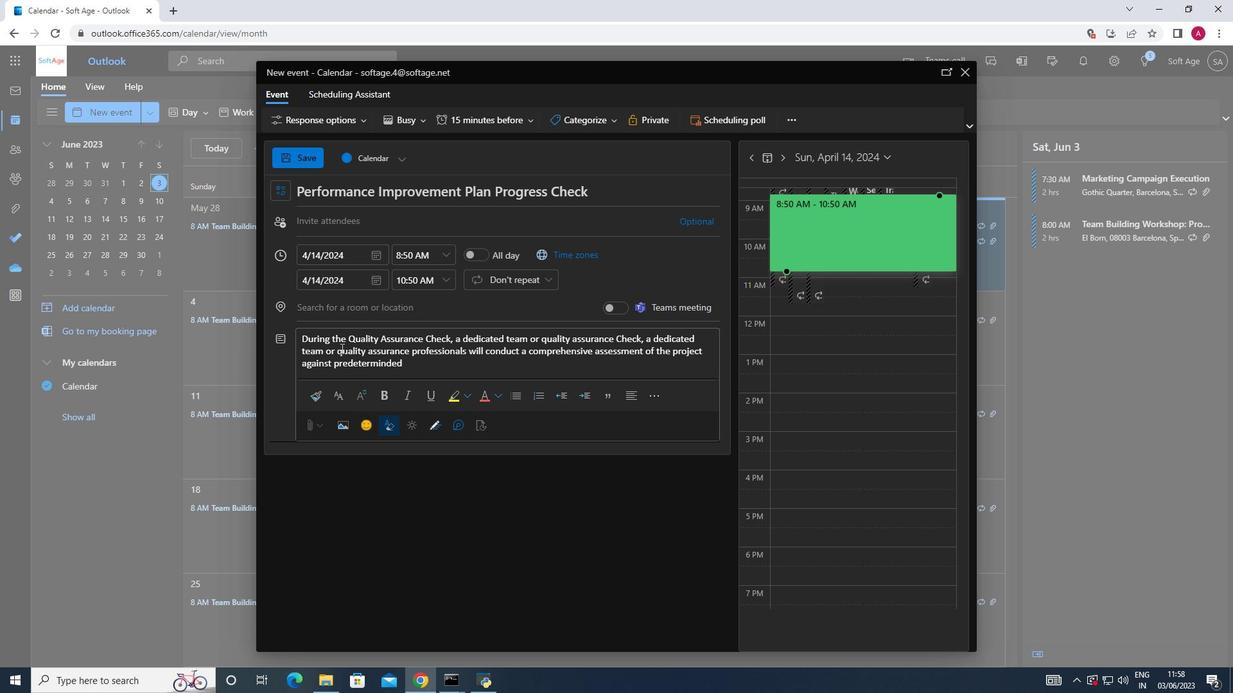 
Action: Mouse moved to (348, 366)
Screenshot: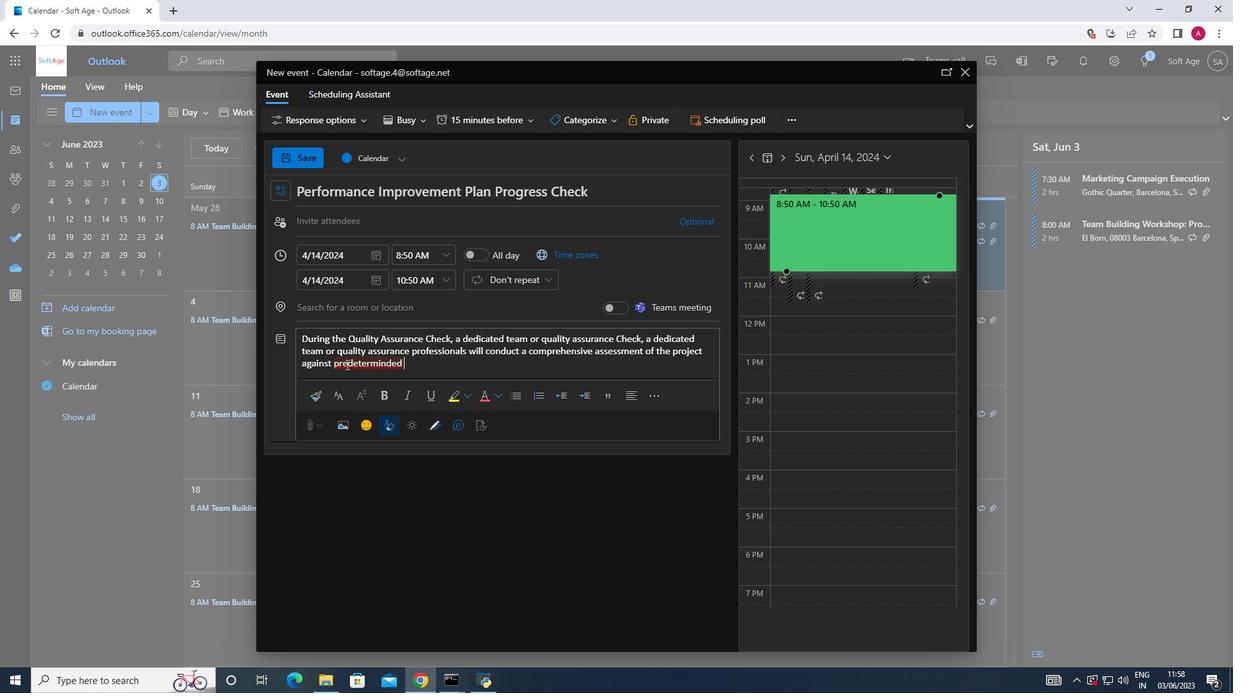 
Action: Mouse pressed left at (348, 366)
Screenshot: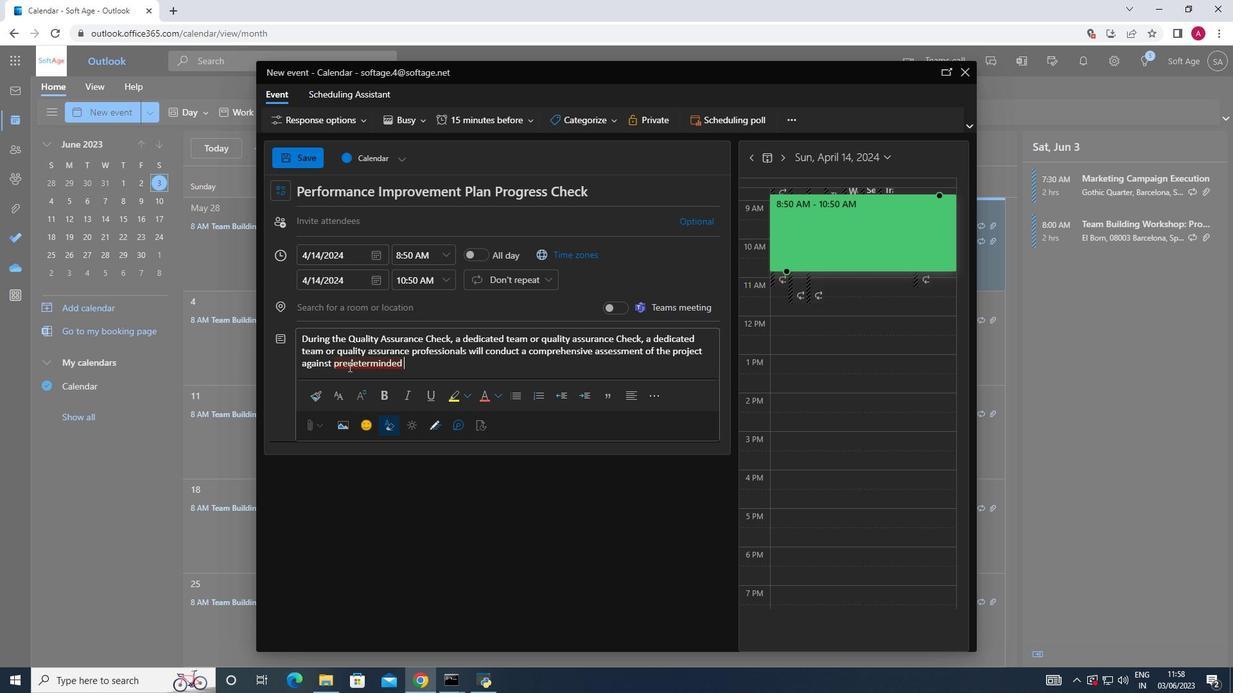 
Action: Mouse moved to (369, 400)
Screenshot: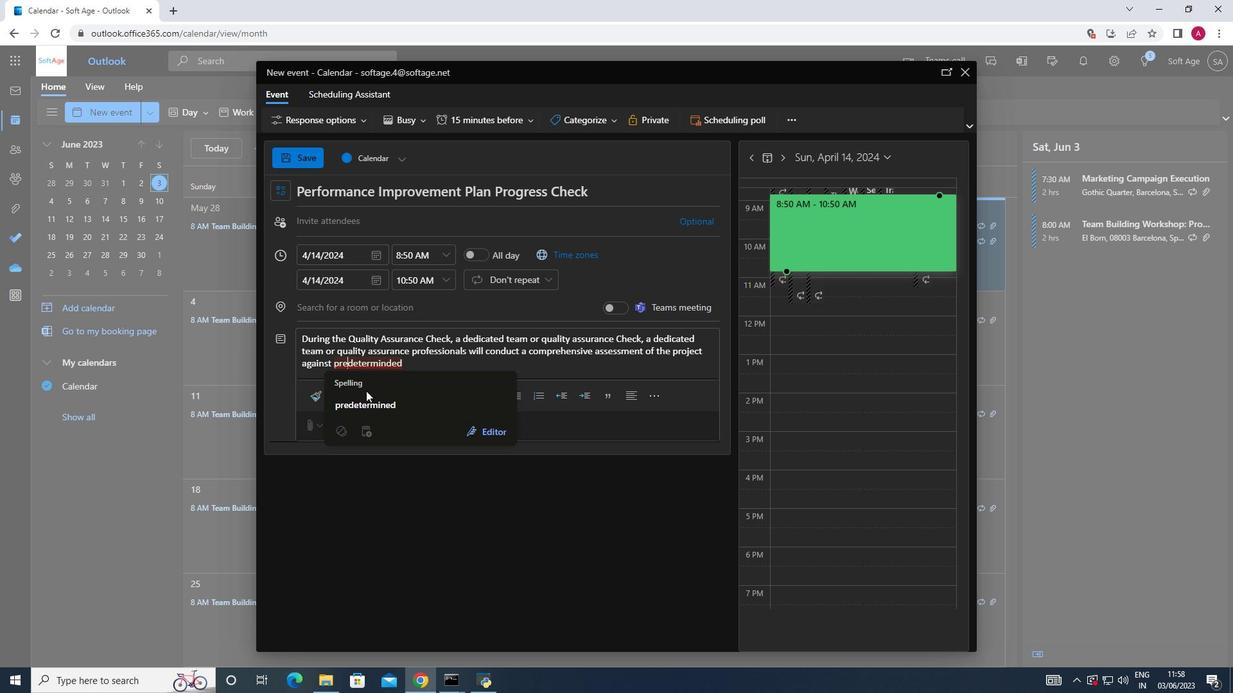
Action: Mouse pressed left at (369, 400)
Screenshot: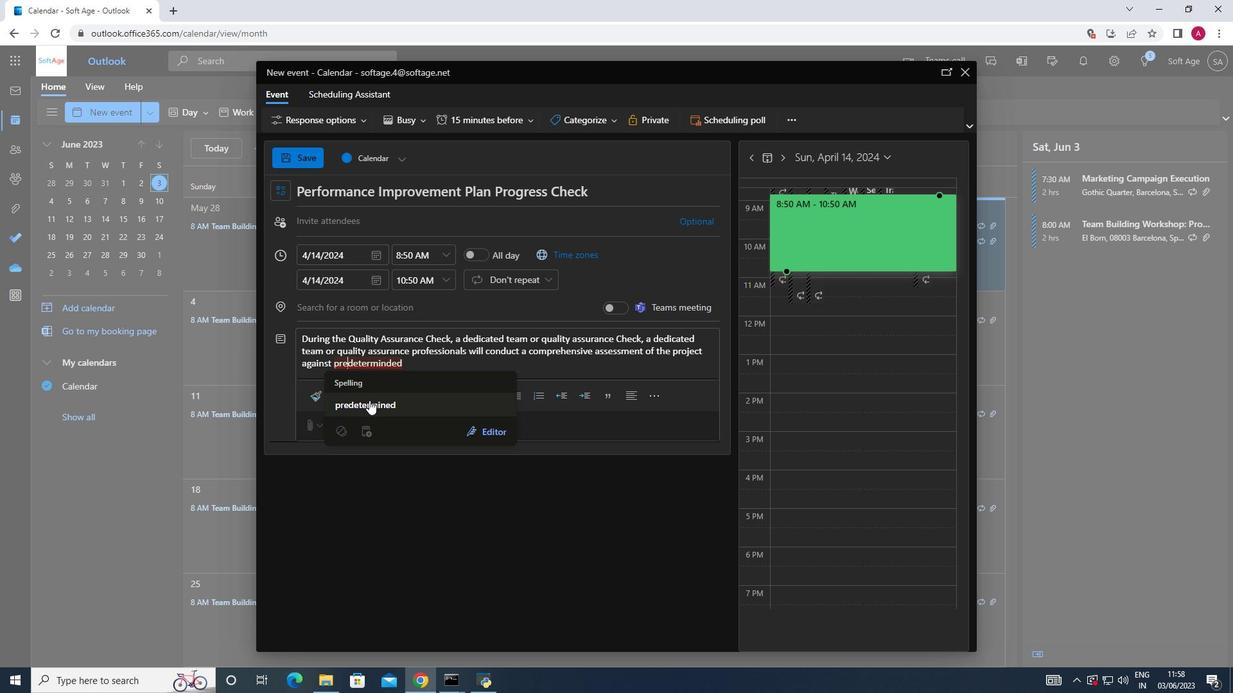 
Action: Mouse moved to (416, 370)
Screenshot: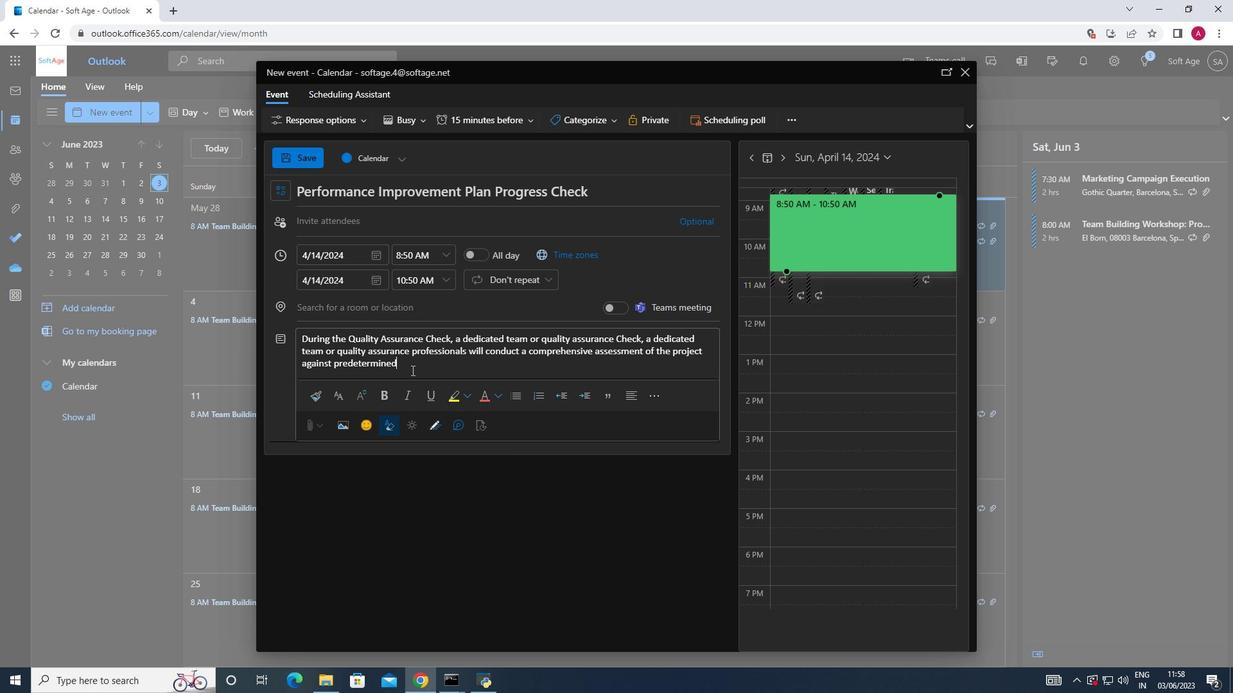 
Action: Key pressed <Key.space><Key.shift>quality<Key.space>criteria.<Key.space><Key.shift>The<Key.space>team<Key.space>will<Key.space>review<Key.space>various<Key.space>aspects,<Key.space>including<Key.space>project<Key.space>against<Key.space>
Screenshot: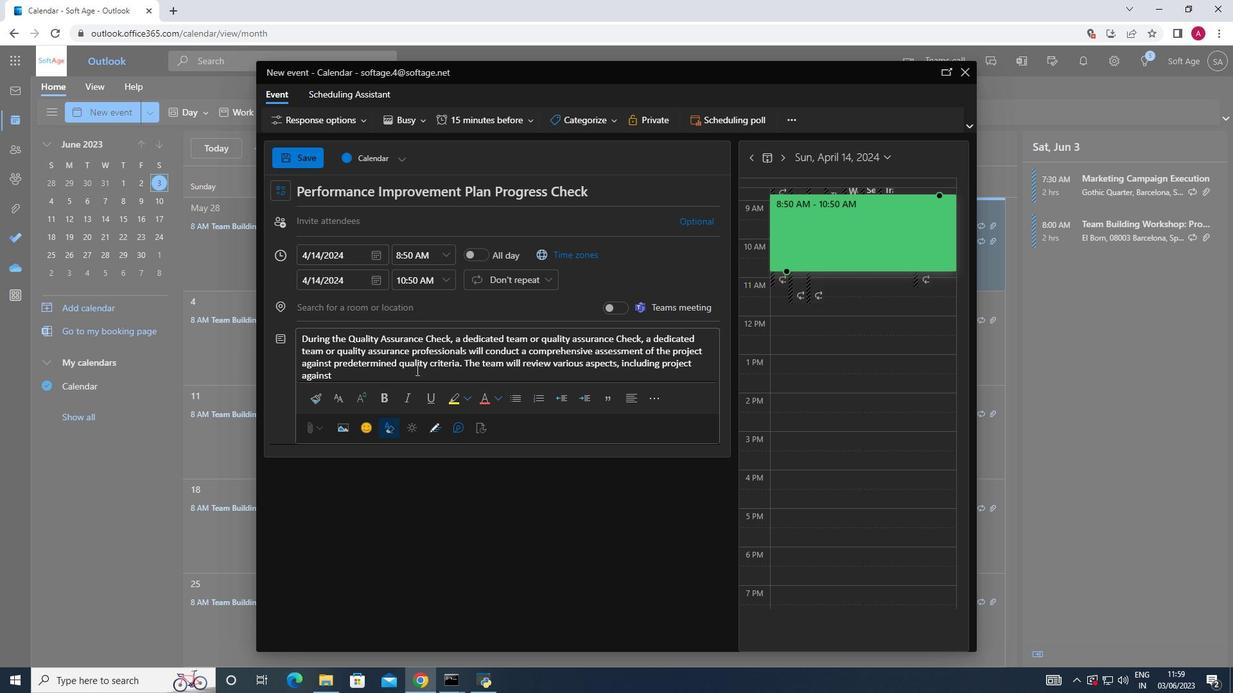 
Action: Mouse moved to (341, 377)
Screenshot: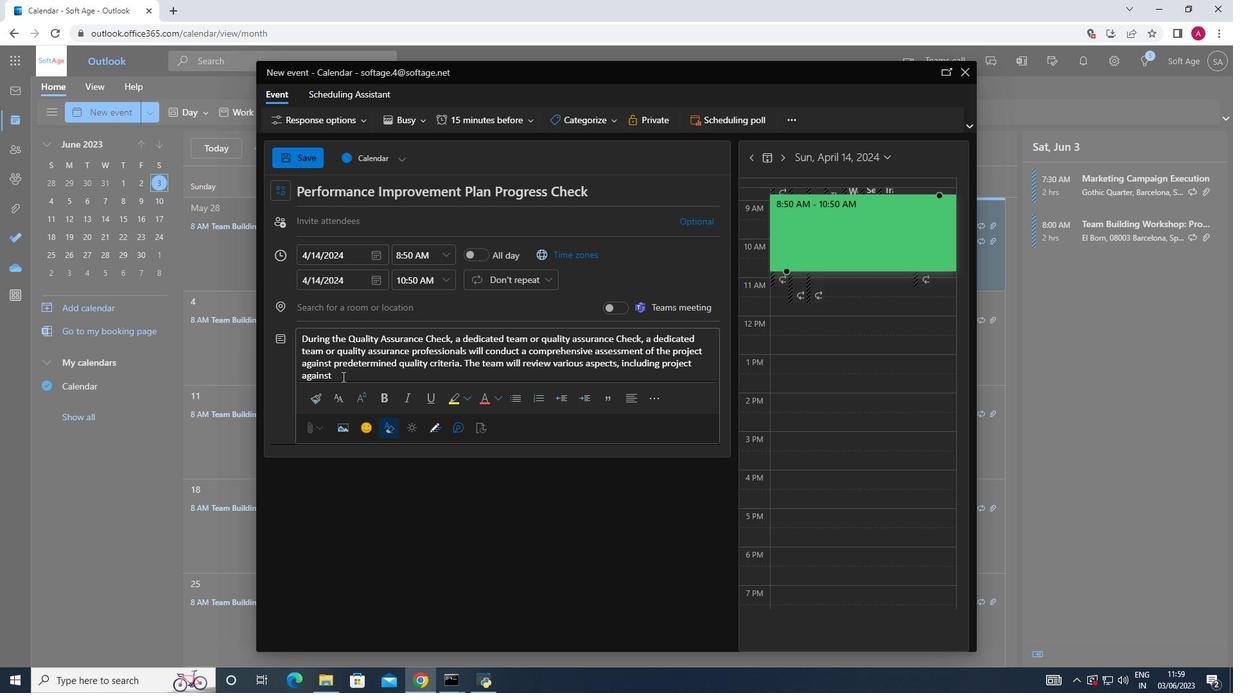 
Action: Mouse pressed left at (341, 377)
Screenshot: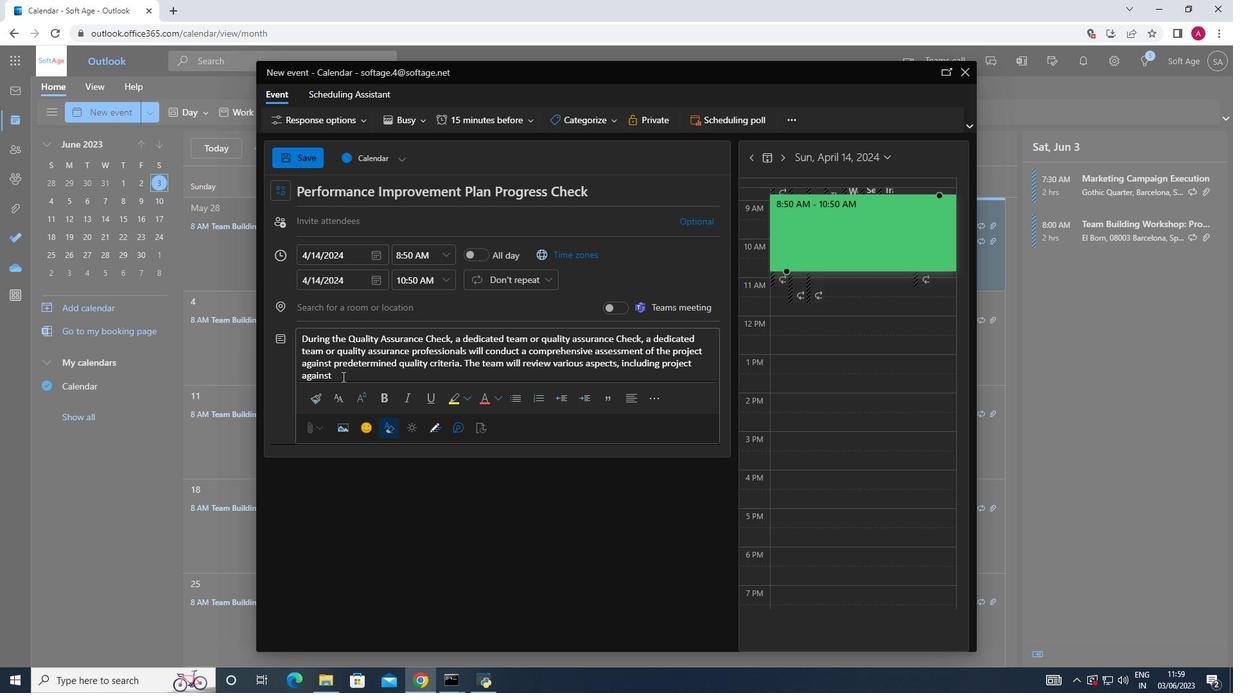 
Action: Mouse moved to (120, 380)
Screenshot: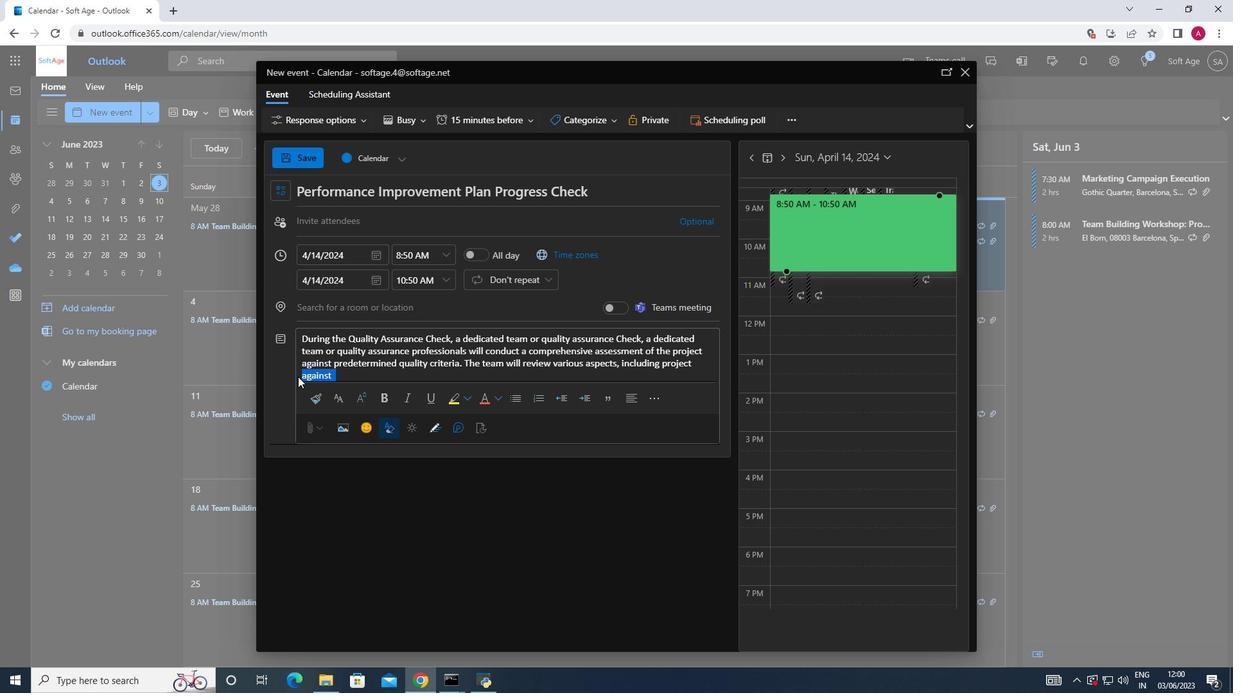 
Action: Key pressed <Key.delete>documentation,<Key.space>processes<Key.space><Key.backspace>,<Key.space>methodologies,<Key.space>and<Key.space>actual<Key.space>deliverav<Key.backspace>bles,<Key.space>to<Key.space>ensure<Key.space>they<Key.space>meet<Key.space>thedefined<Key.space>quality<Key.space>standards.
Screenshot: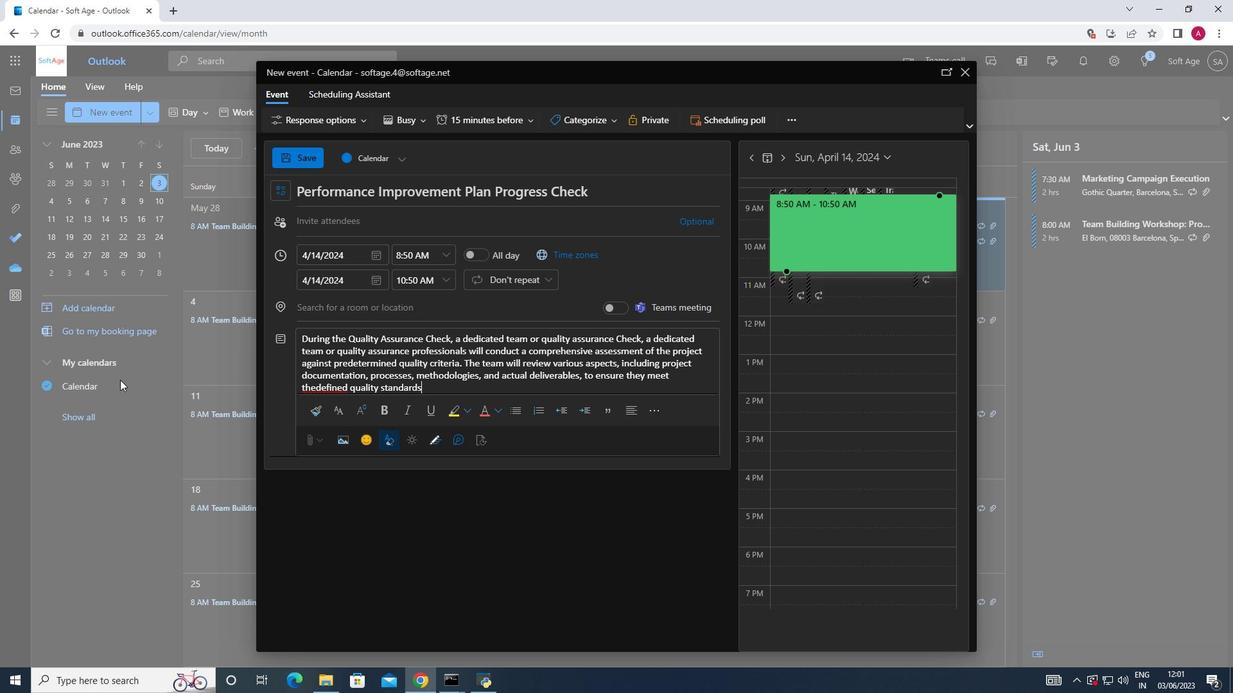 
Action: Mouse moved to (322, 390)
Screenshot: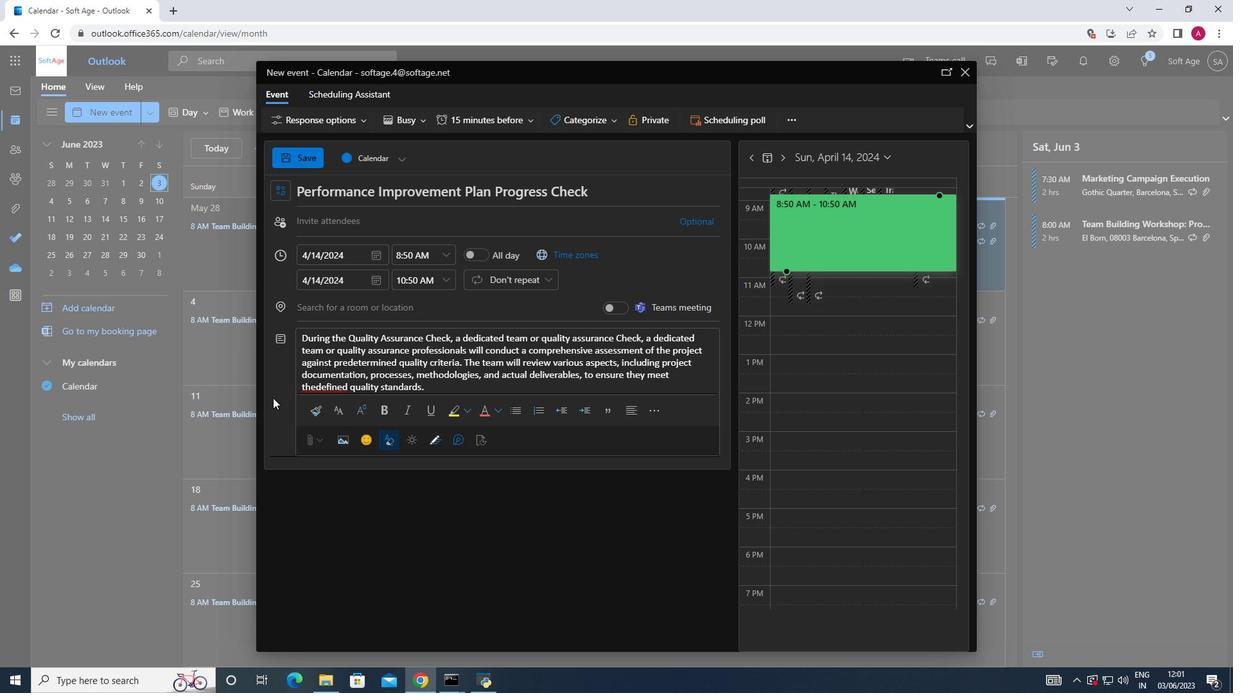 
Action: Mouse pressed left at (322, 390)
Screenshot: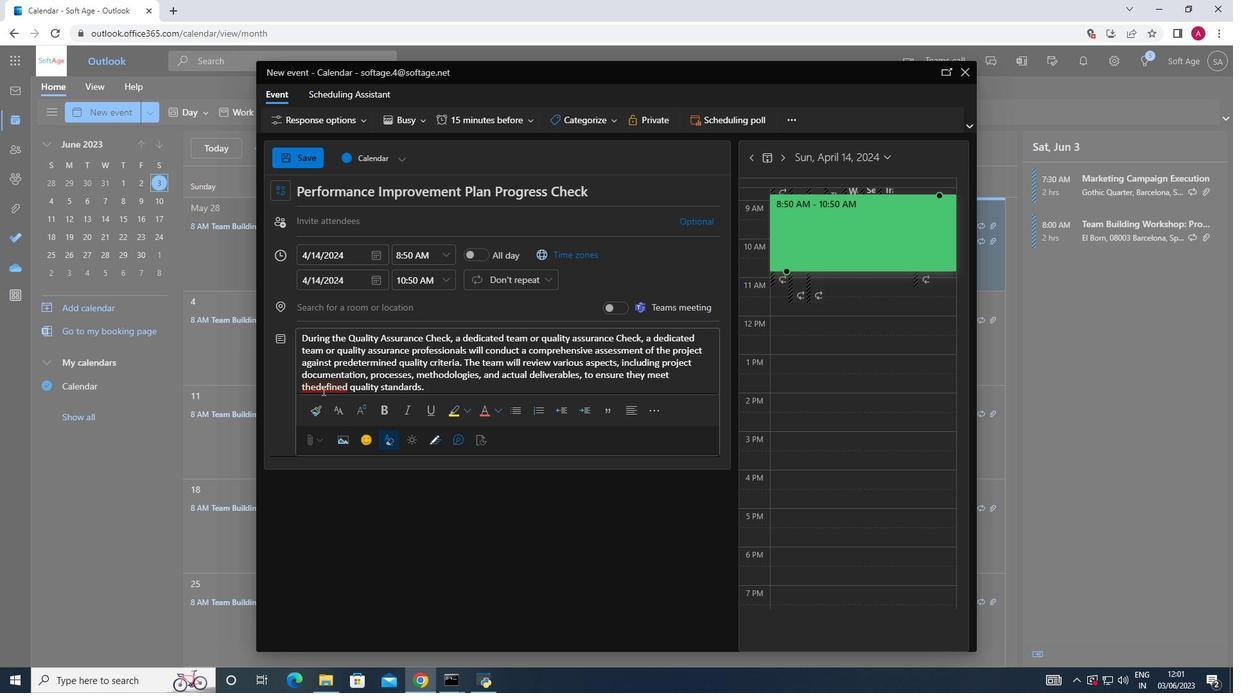 
Action: Mouse moved to (348, 433)
Screenshot: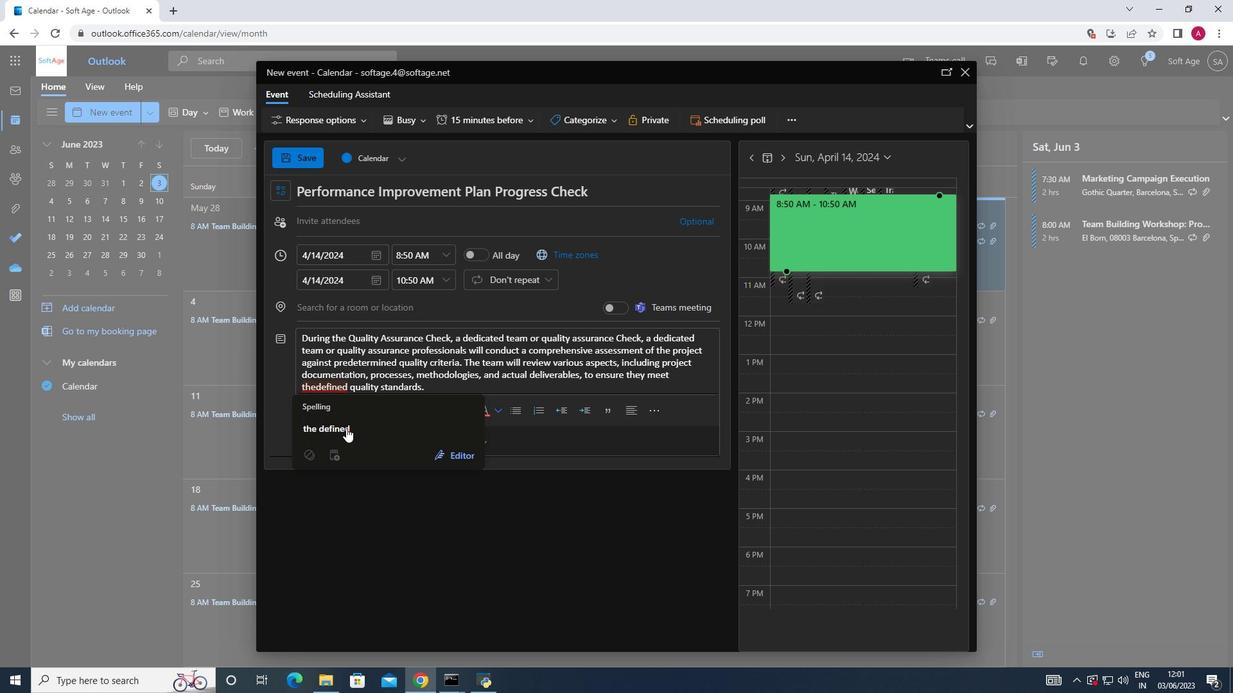 
Action: Mouse pressed left at (348, 433)
Screenshot: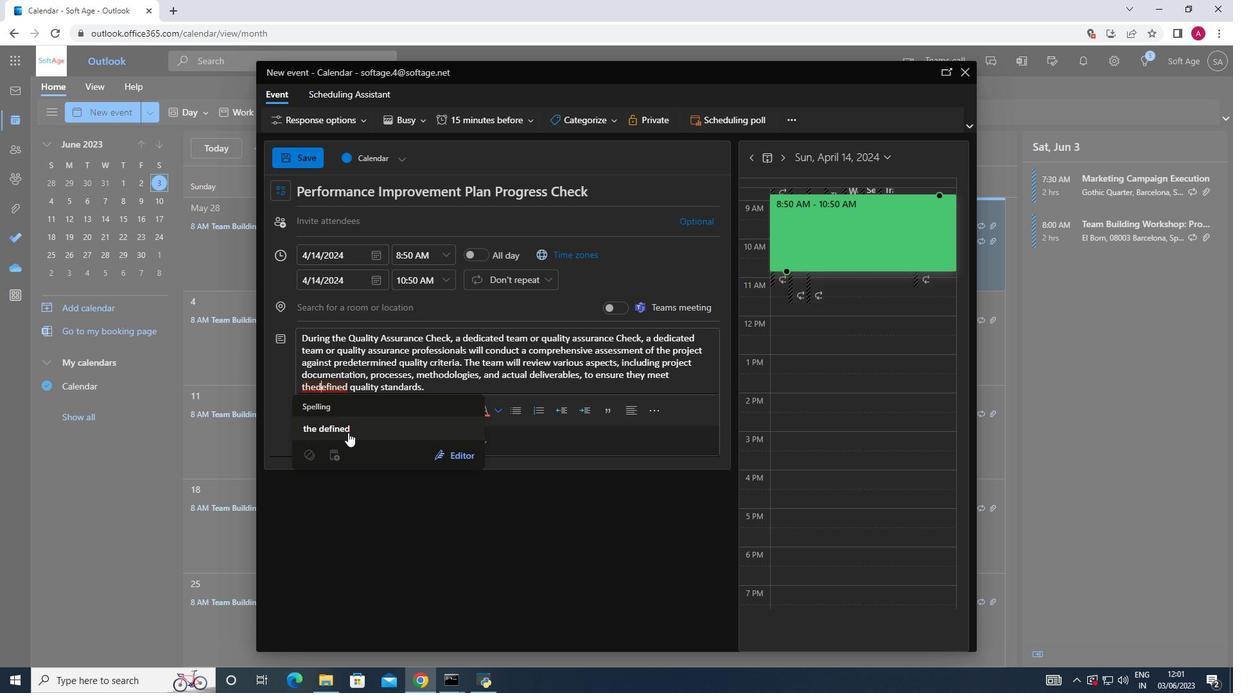 
Action: Mouse moved to (611, 126)
Screenshot: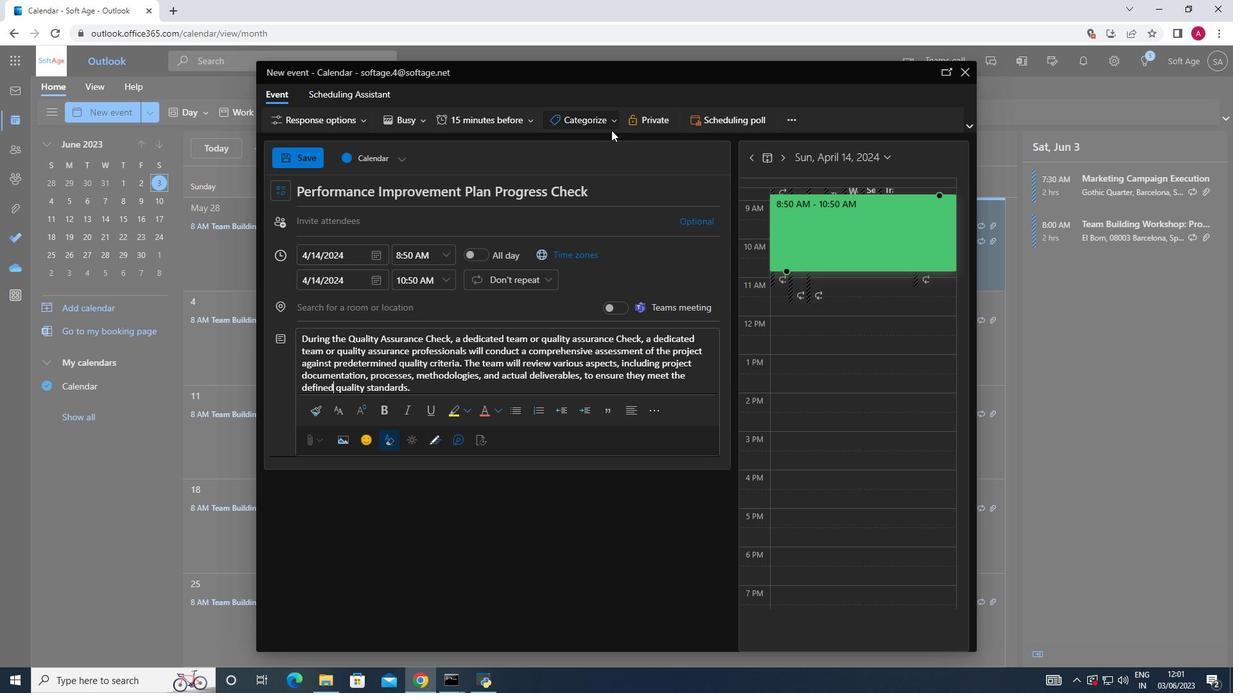 
Action: Mouse pressed left at (611, 126)
Screenshot: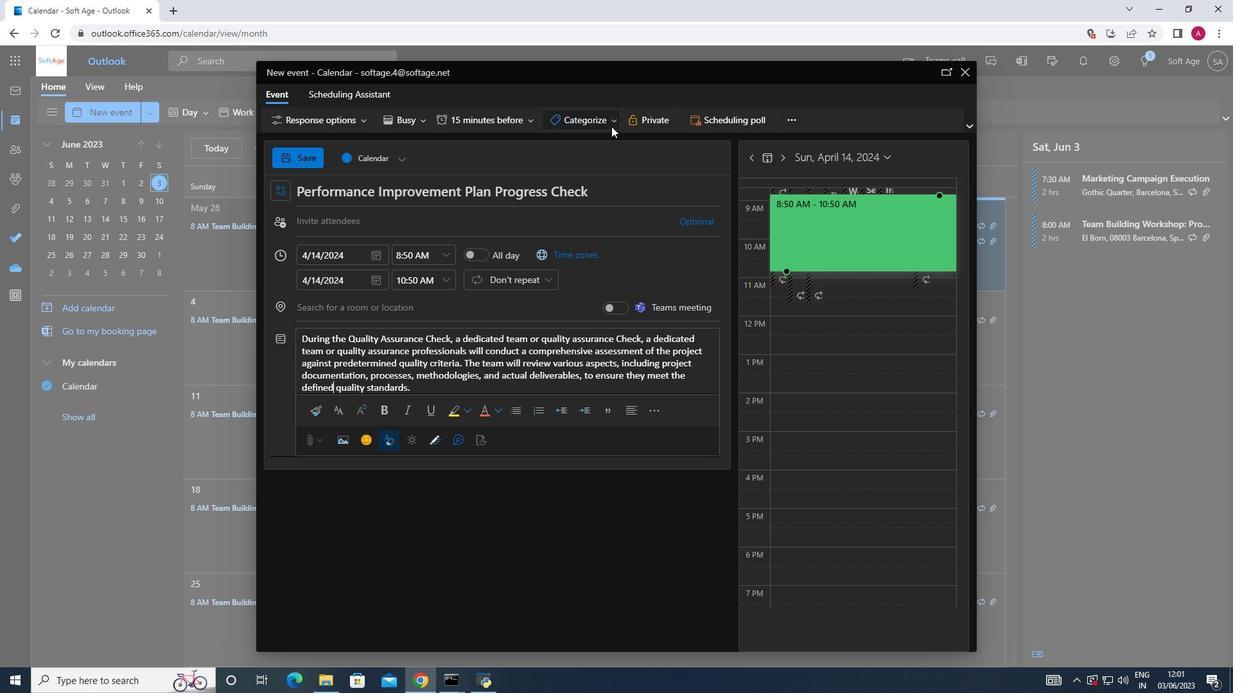 
Action: Mouse moved to (614, 225)
Screenshot: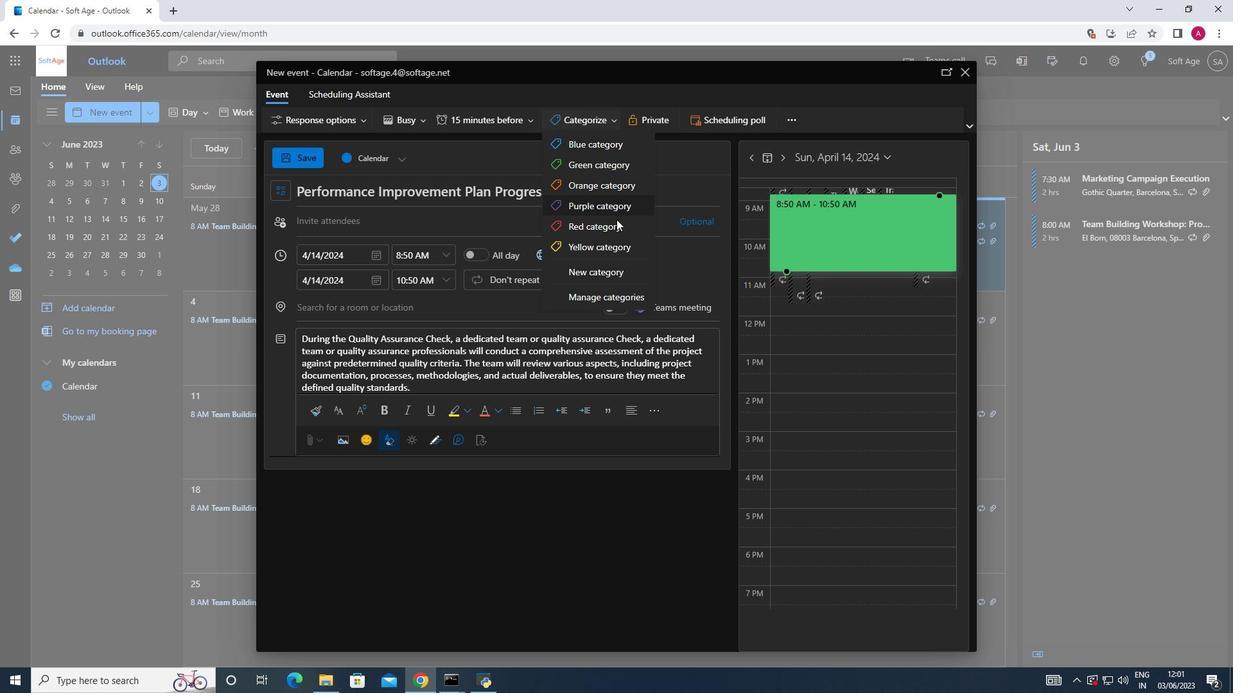 
Action: Mouse pressed left at (614, 225)
Screenshot: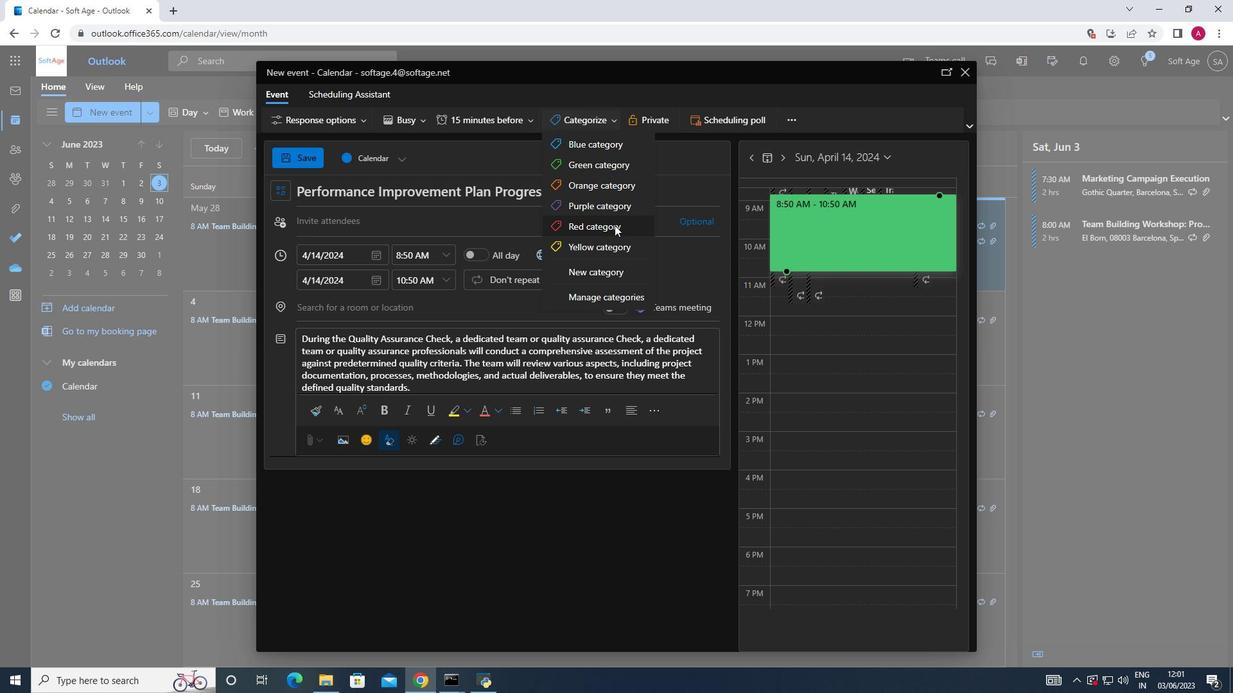 
Action: Mouse moved to (332, 305)
Screenshot: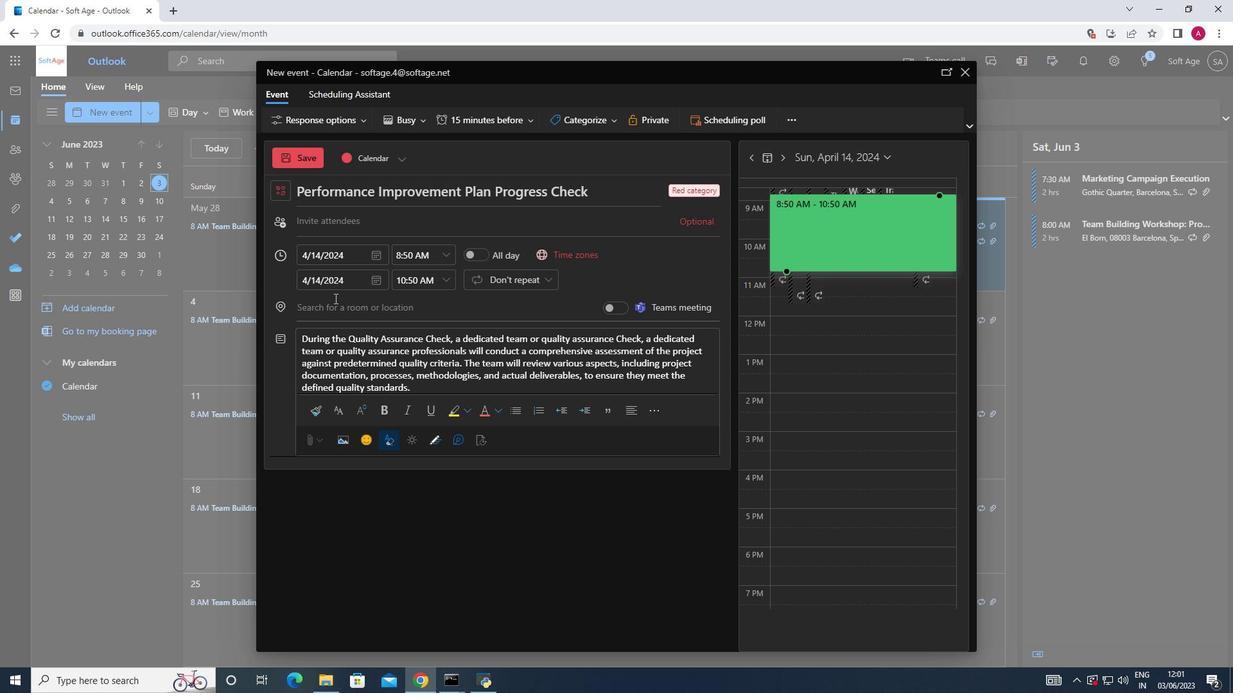 
Action: Mouse pressed left at (332, 305)
Screenshot: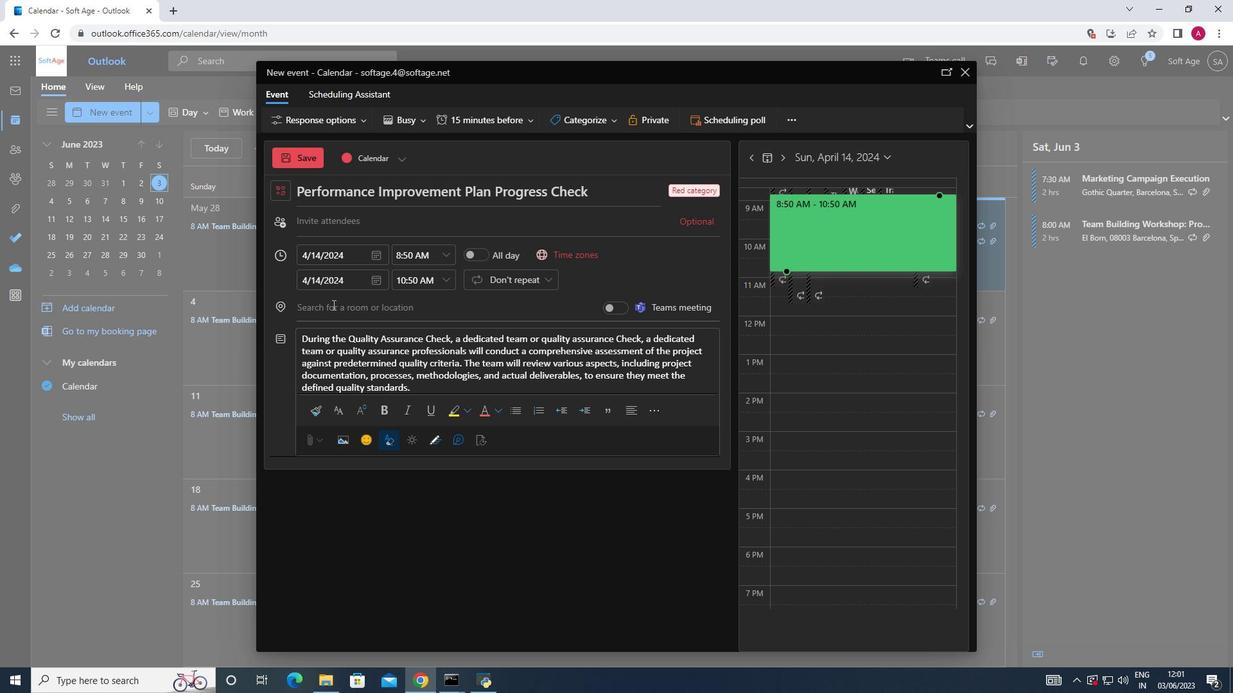 
Action: Key pressed <Key.shift><Key.shift><Key.shift><Key.shift><Key.shift><Key.shift><Key.shift><Key.shift>Johannesburg,<Key.shift>Soyu<Key.backspace><Key.backspace>uth<Key.space><Key.shift>Africa
Screenshot: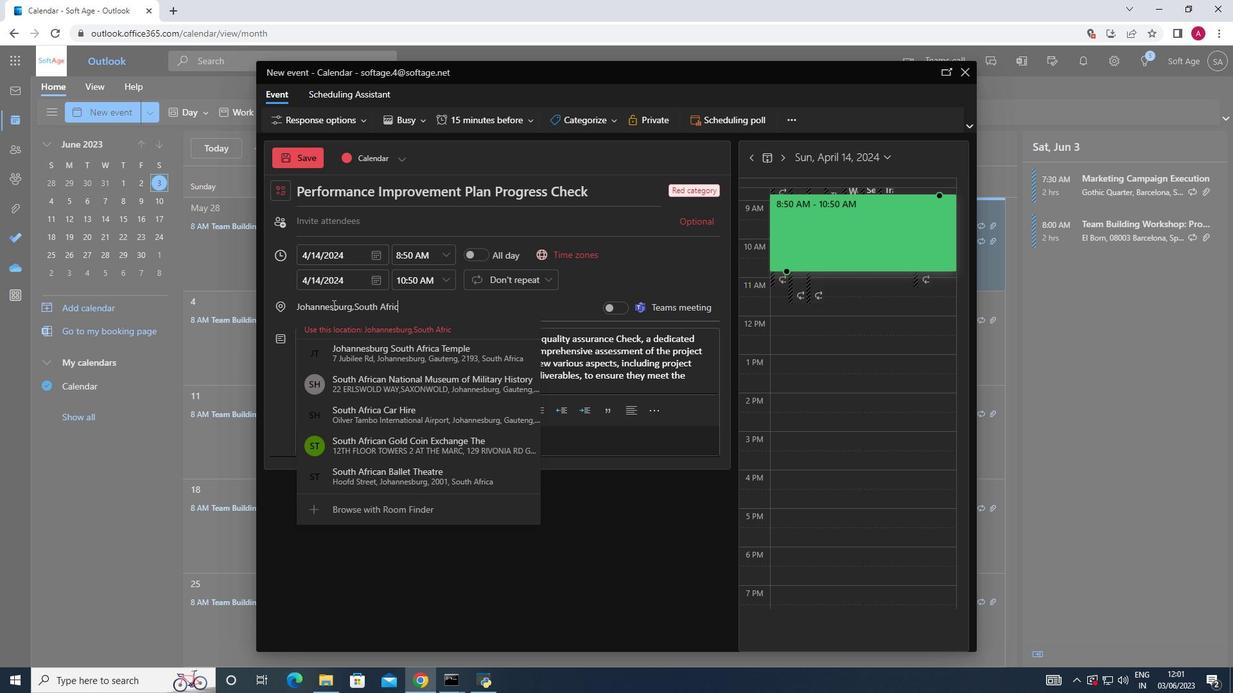 
Action: Mouse moved to (404, 330)
Screenshot: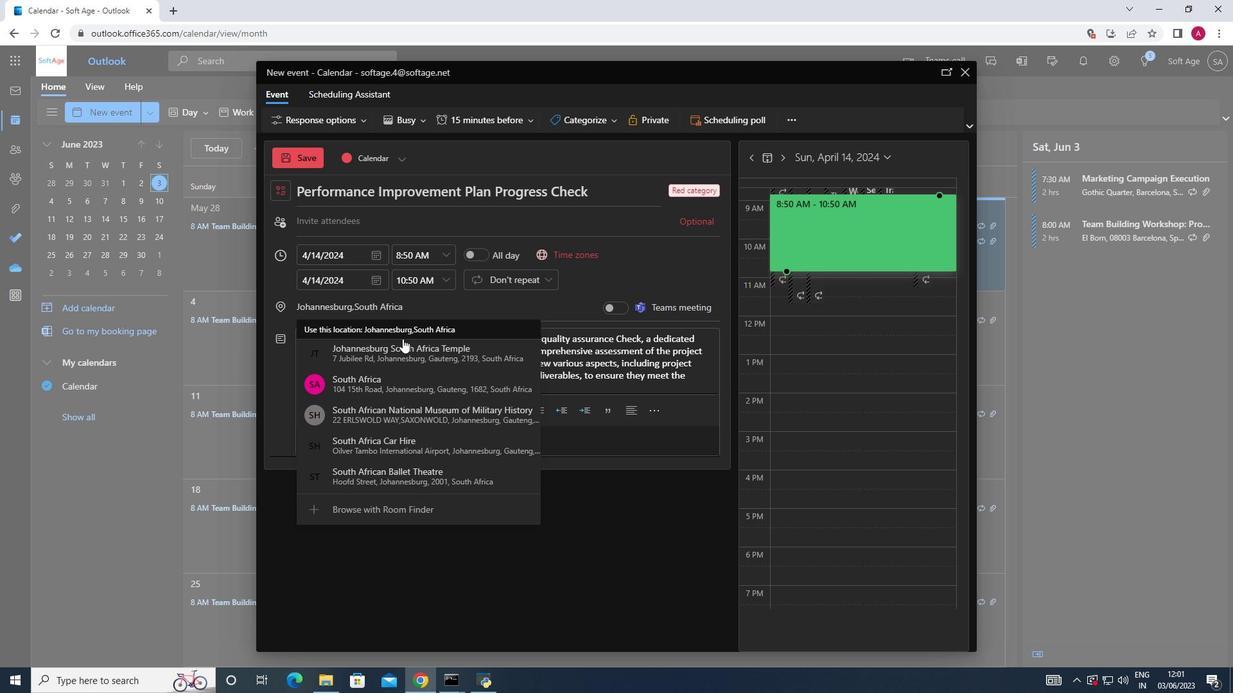 
Action: Mouse pressed left at (404, 330)
Screenshot: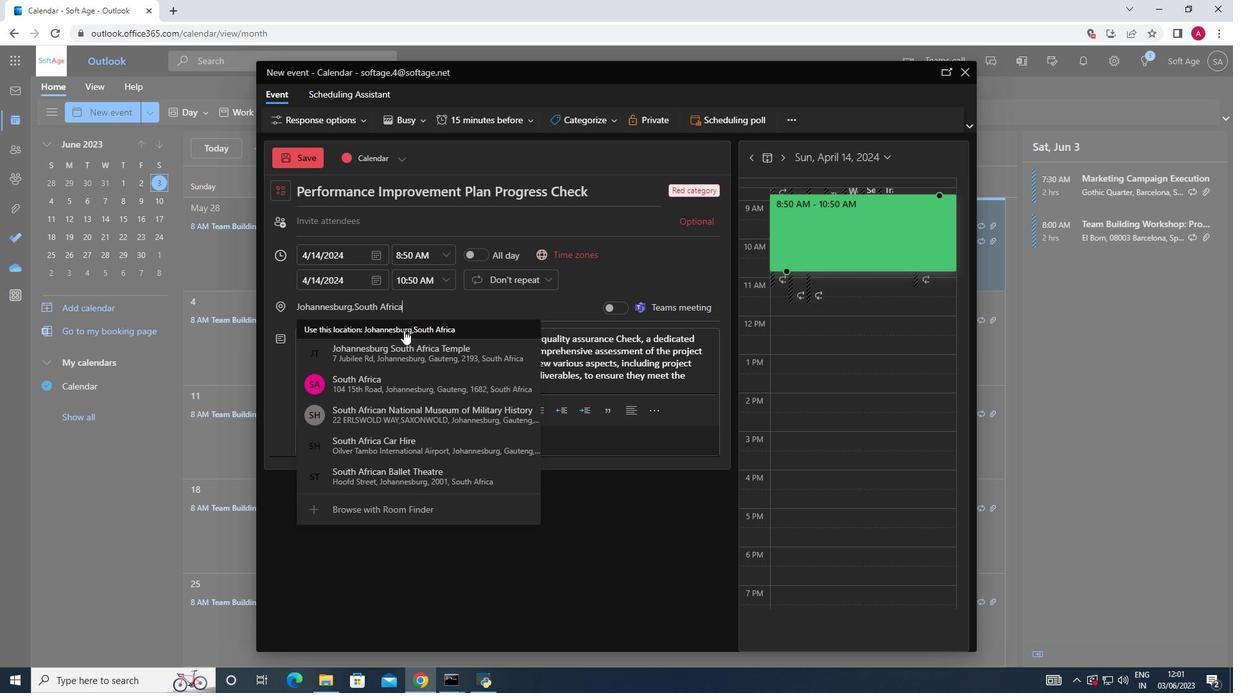 
Action: Mouse moved to (353, 224)
Screenshot: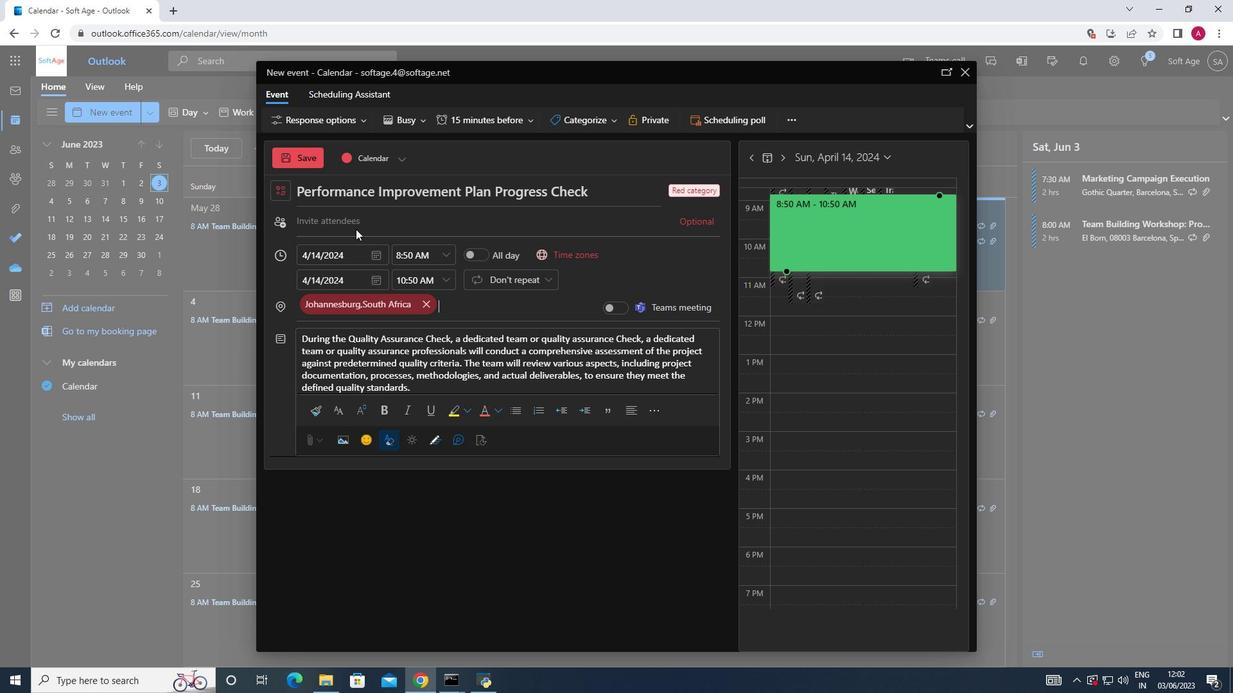 
Action: Mouse pressed left at (353, 224)
Screenshot: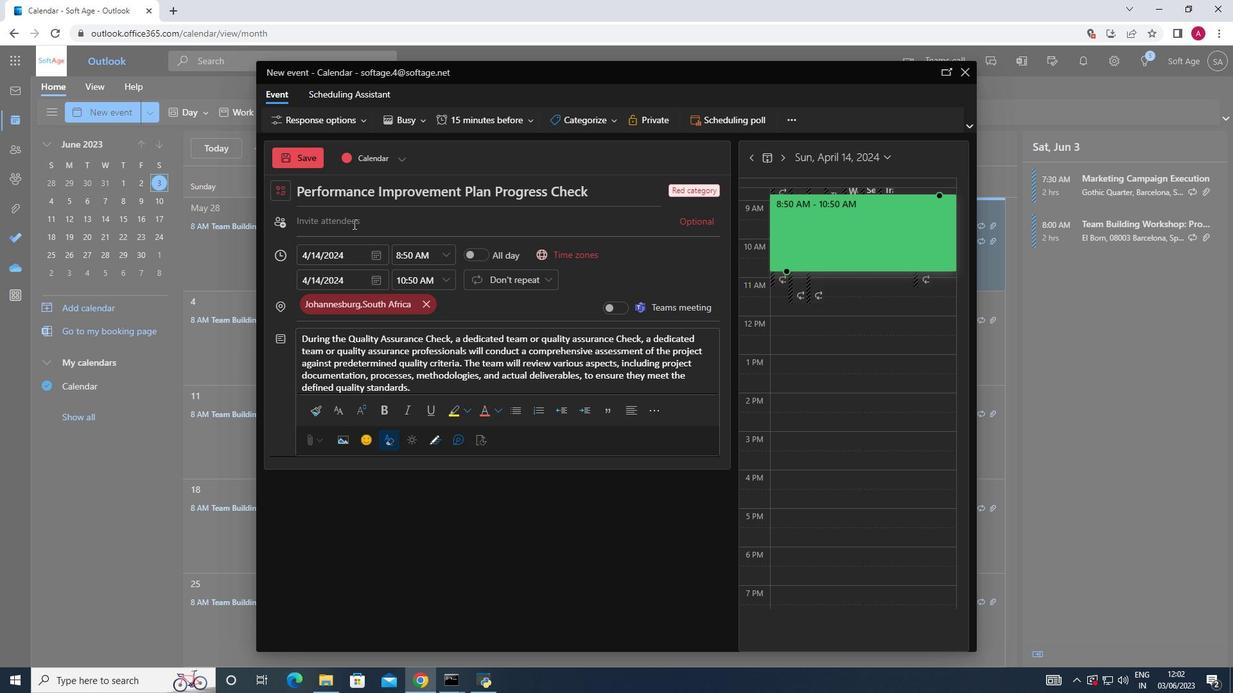 
Action: Key pressed softage.5<Key.shift>@softage.net<Key.enter>softage.6<Key.shift>@
Screenshot: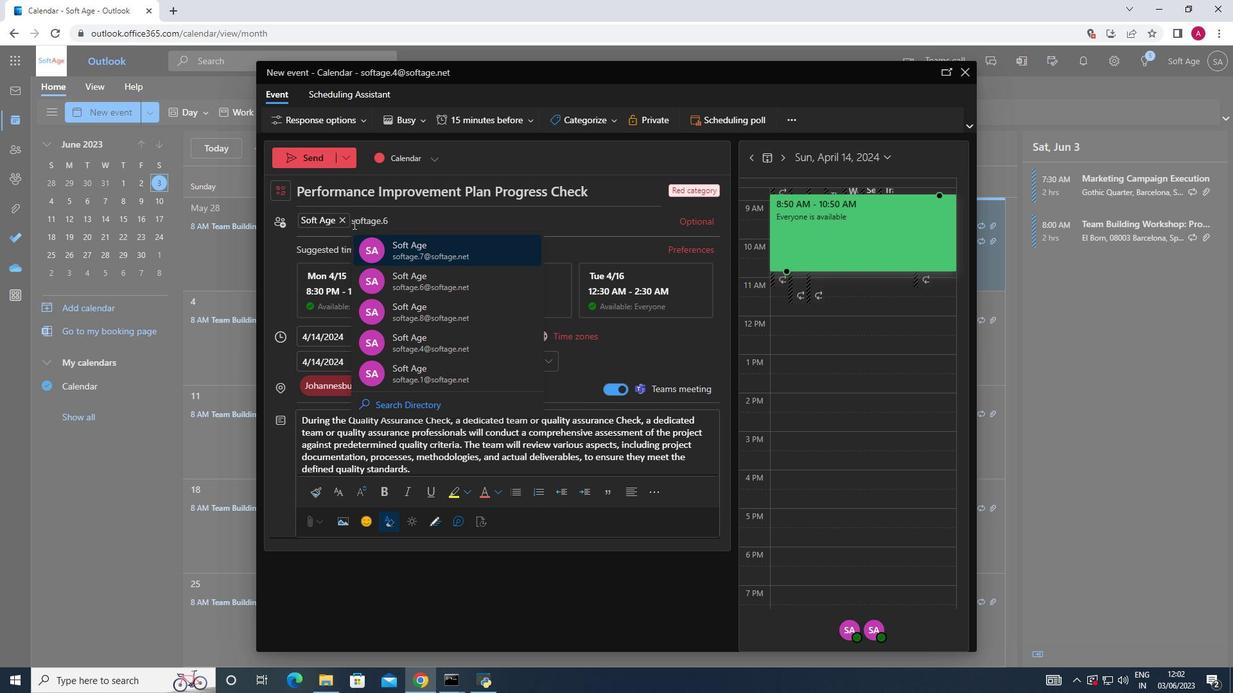 
Action: Mouse moved to (398, 245)
Screenshot: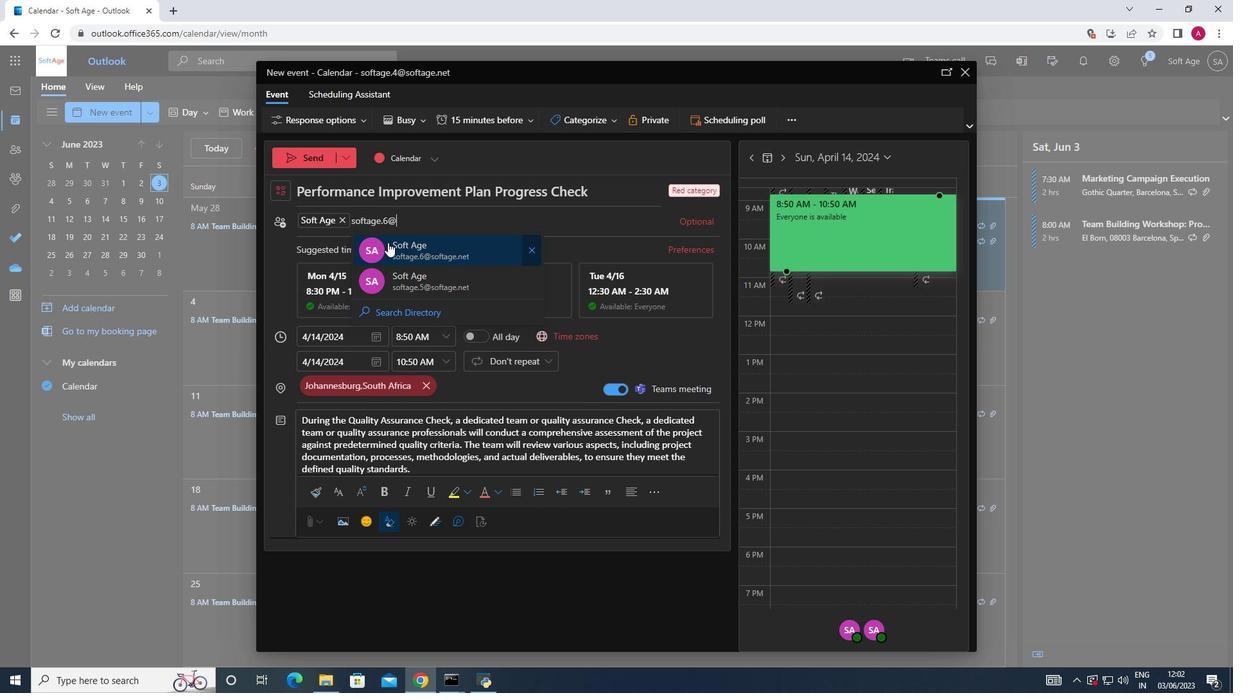 
Action: Mouse pressed left at (398, 245)
Screenshot: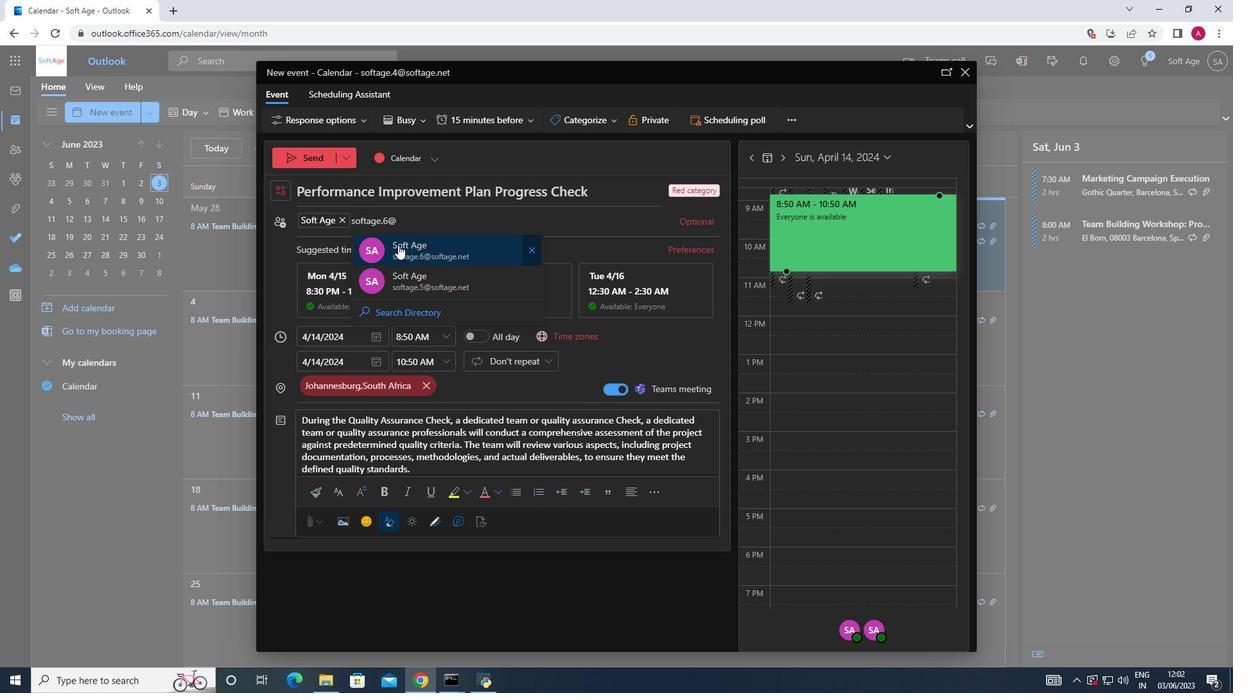 
Action: Mouse moved to (531, 117)
Screenshot: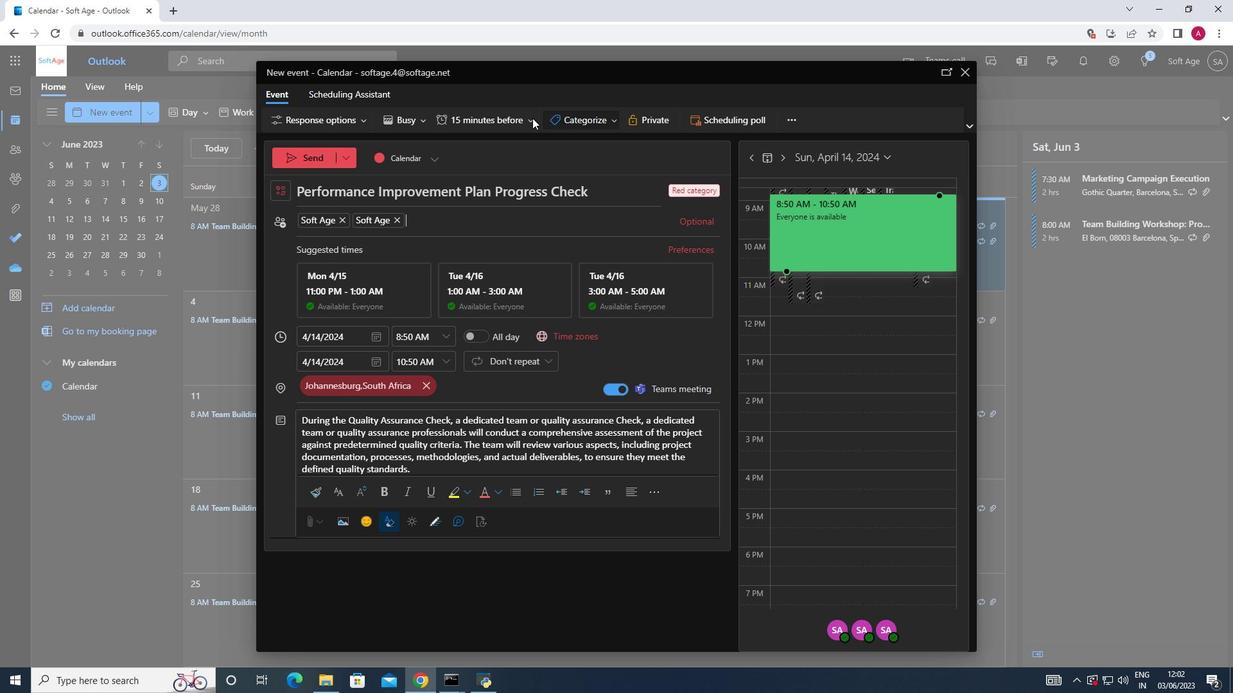 
Action: Mouse pressed left at (531, 117)
Screenshot: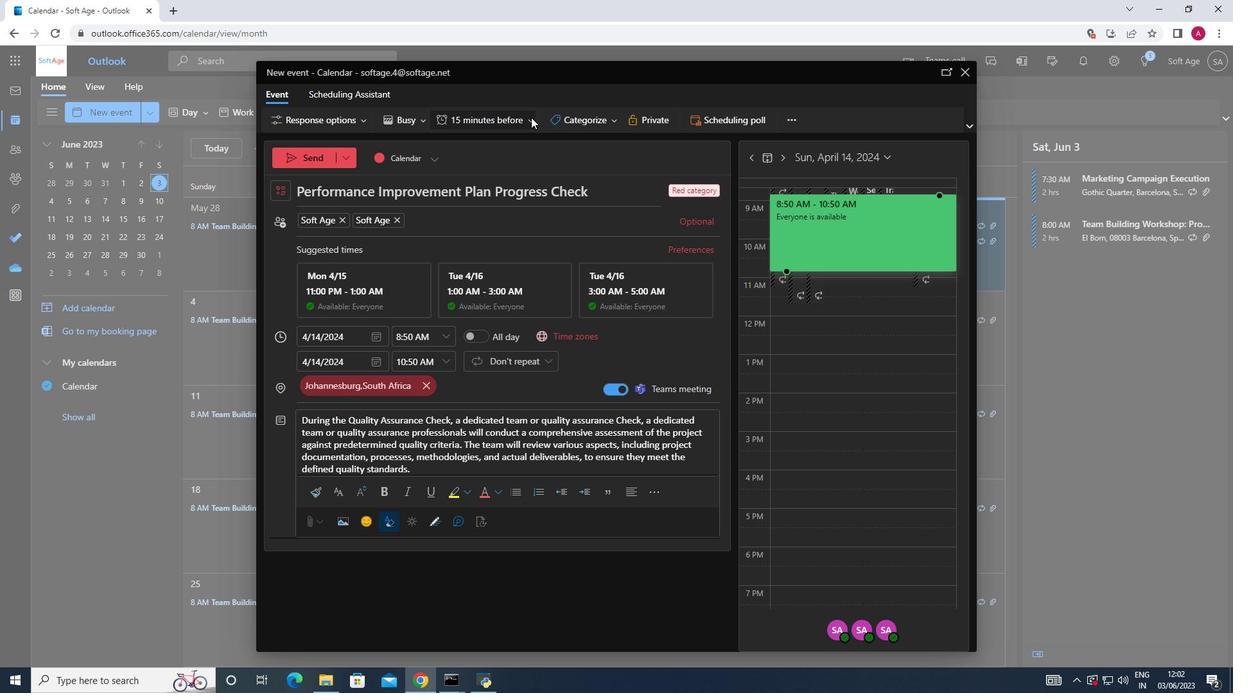 
Action: Mouse moved to (512, 165)
Screenshot: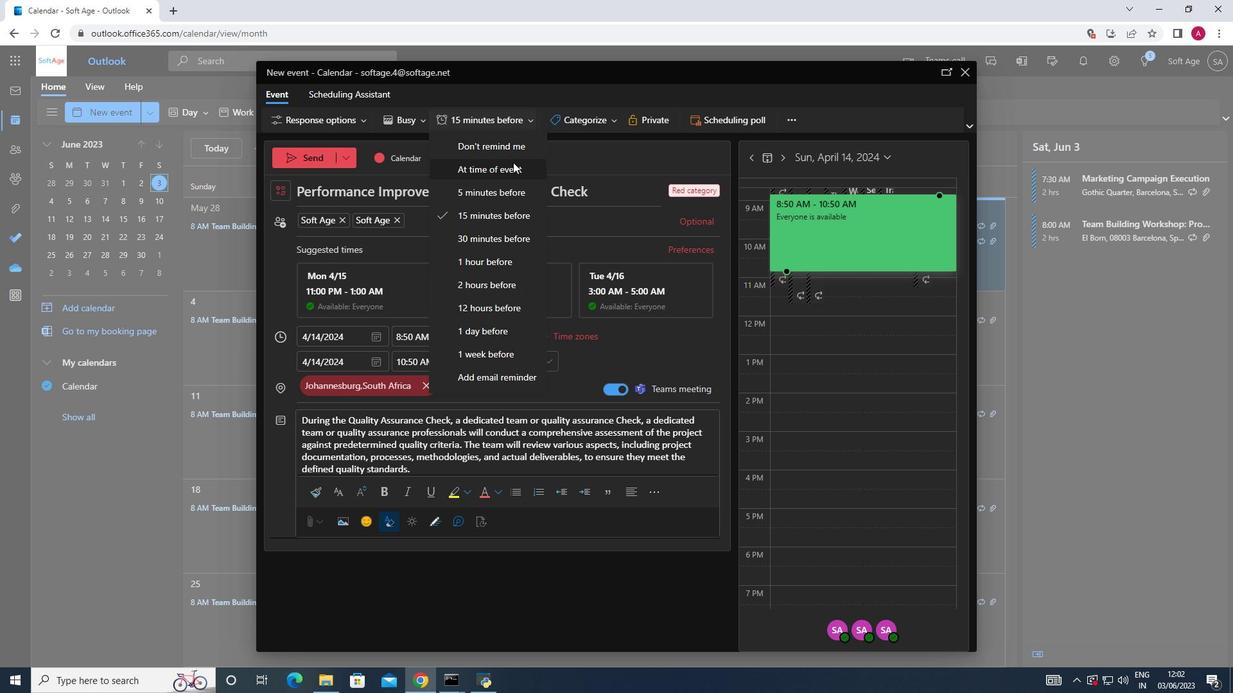 
Action: Mouse pressed left at (512, 165)
Screenshot: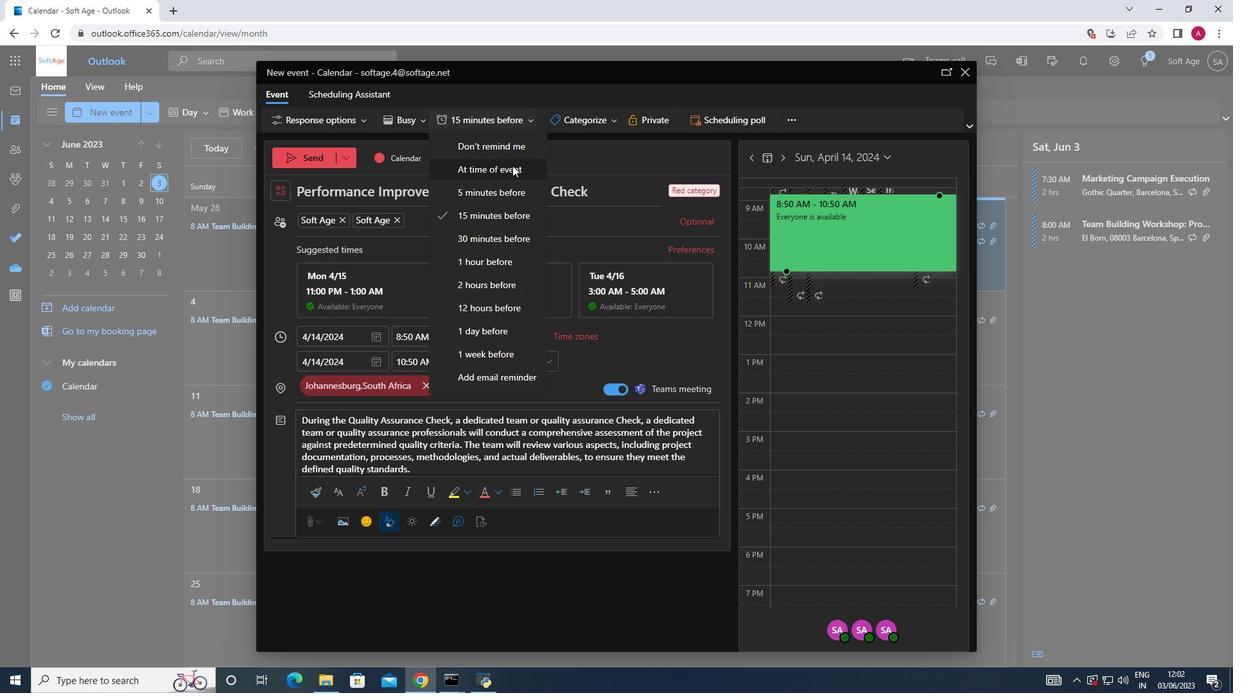 
Action: Mouse moved to (303, 157)
Screenshot: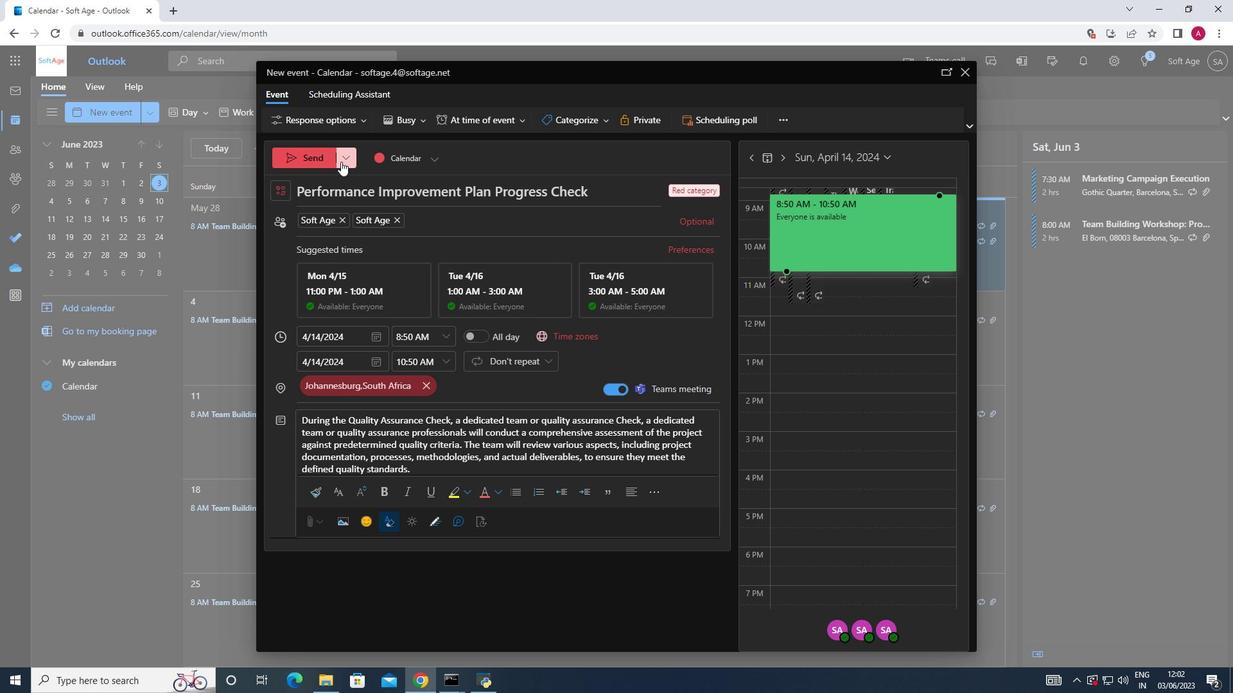 
Action: Mouse pressed left at (303, 157)
Screenshot: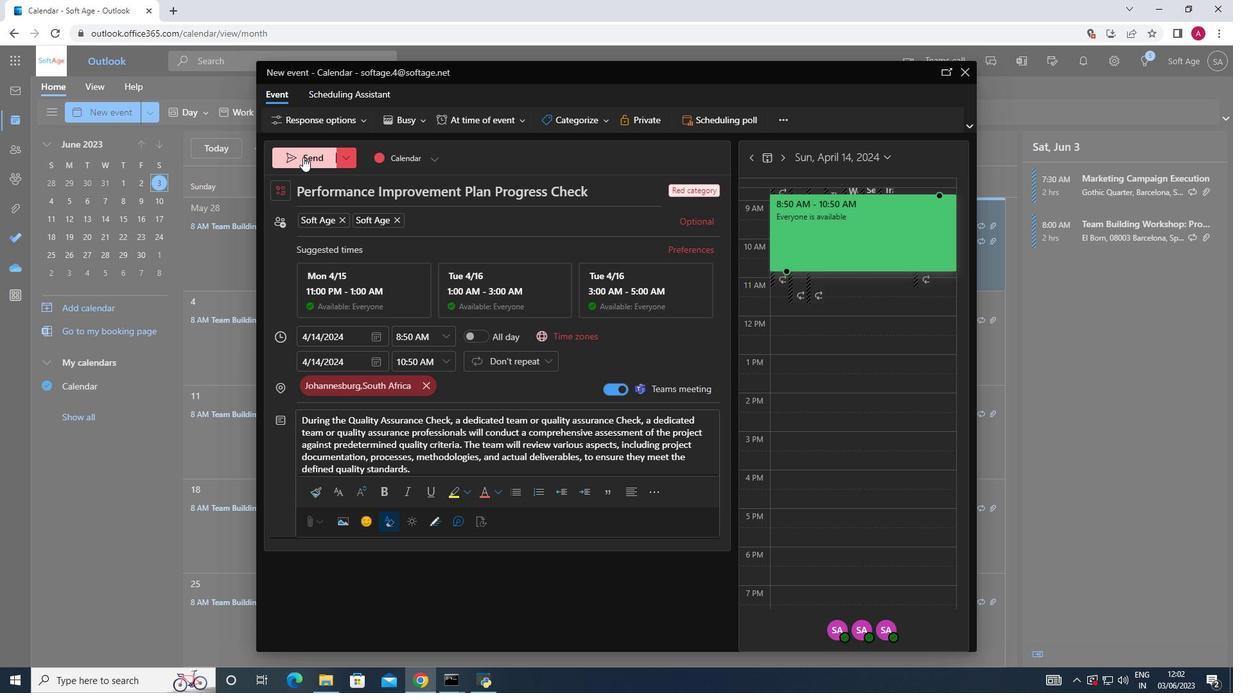 
